 Task: In the  document Maya.docx change page color to  'Olive Green'. Add link on bottom left corner of the sheet: 'in.pinterest.com' Insert page numer on bottom of the page
Action: Mouse moved to (43, 91)
Screenshot: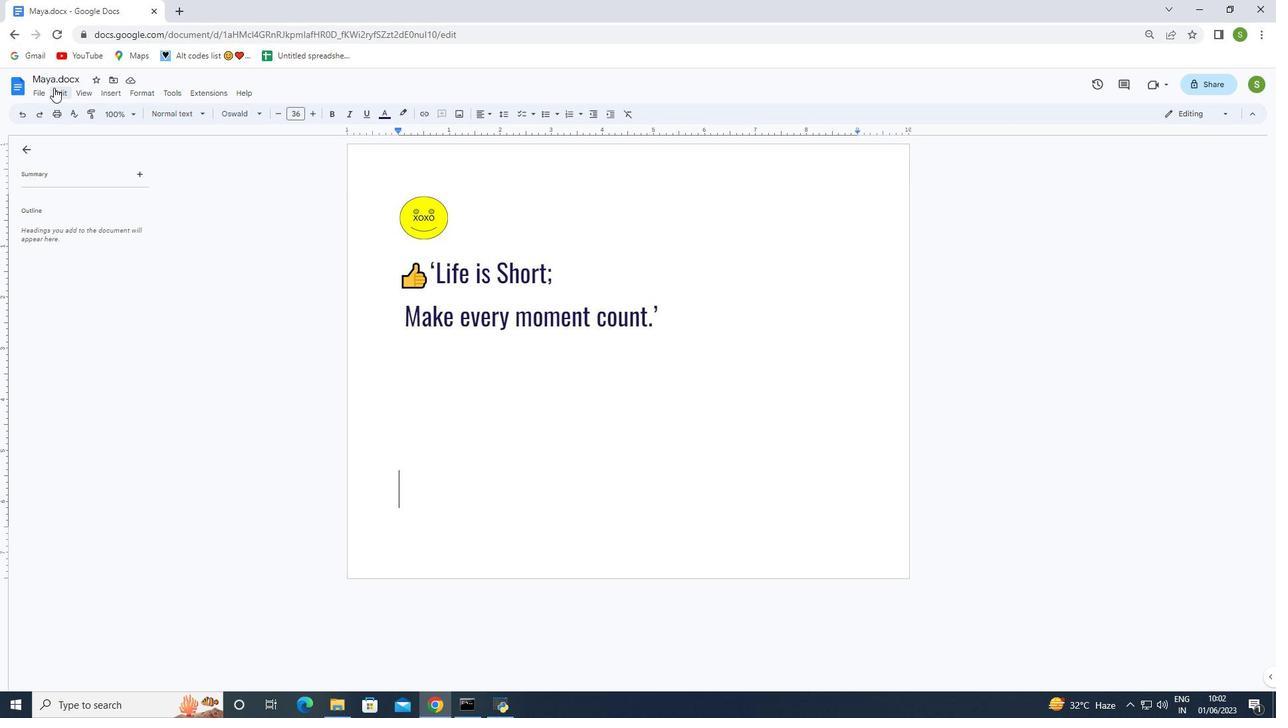 
Action: Mouse pressed left at (43, 91)
Screenshot: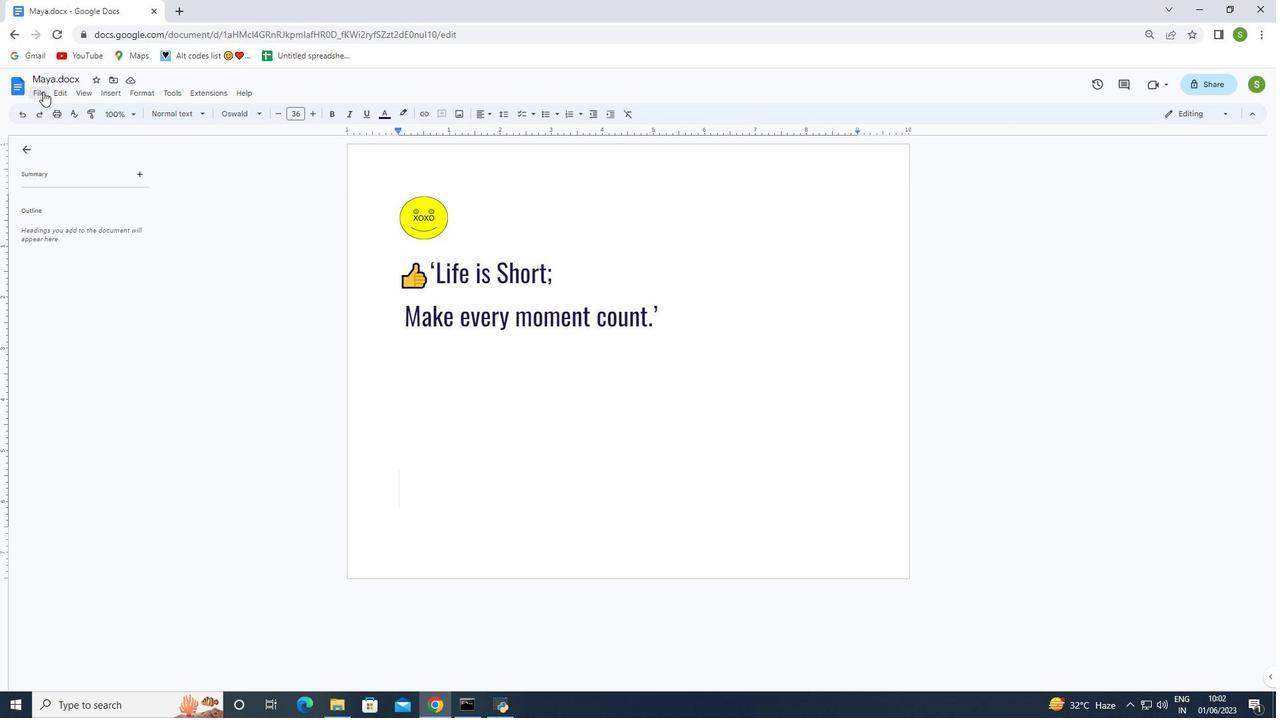 
Action: Mouse moved to (59, 231)
Screenshot: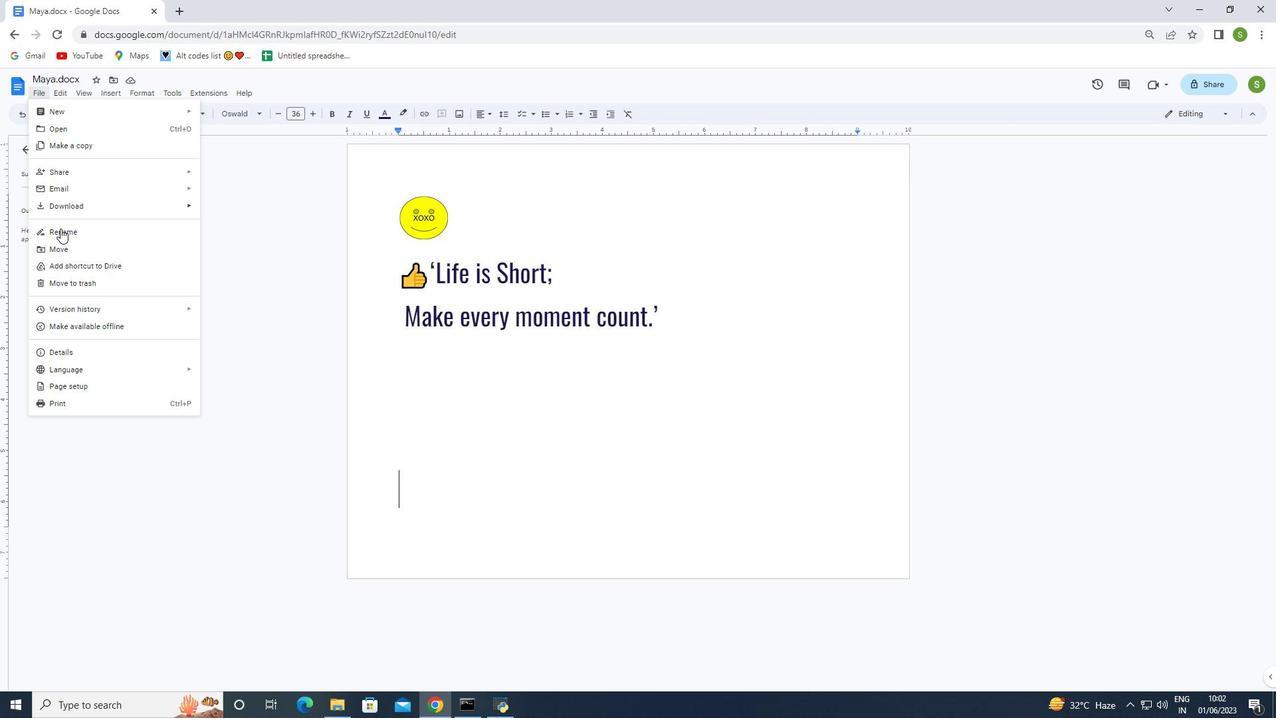 
Action: Mouse pressed left at (59, 231)
Screenshot: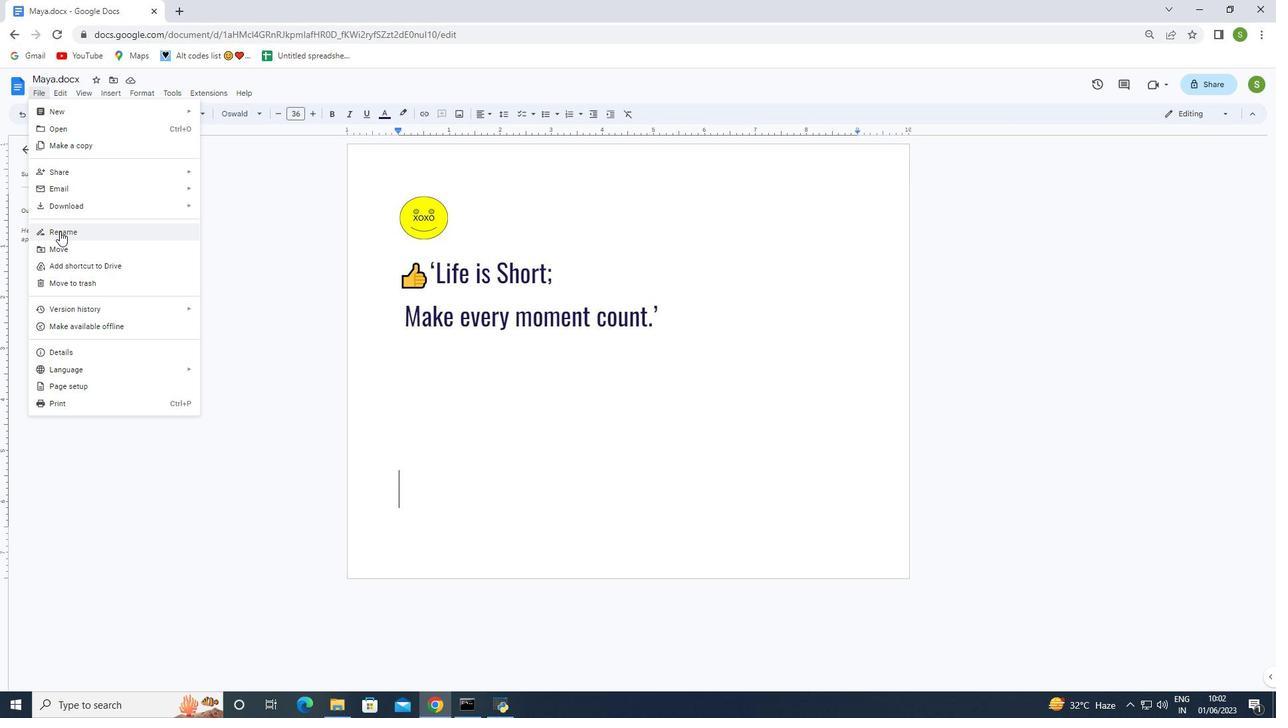 
Action: Mouse moved to (59, 230)
Screenshot: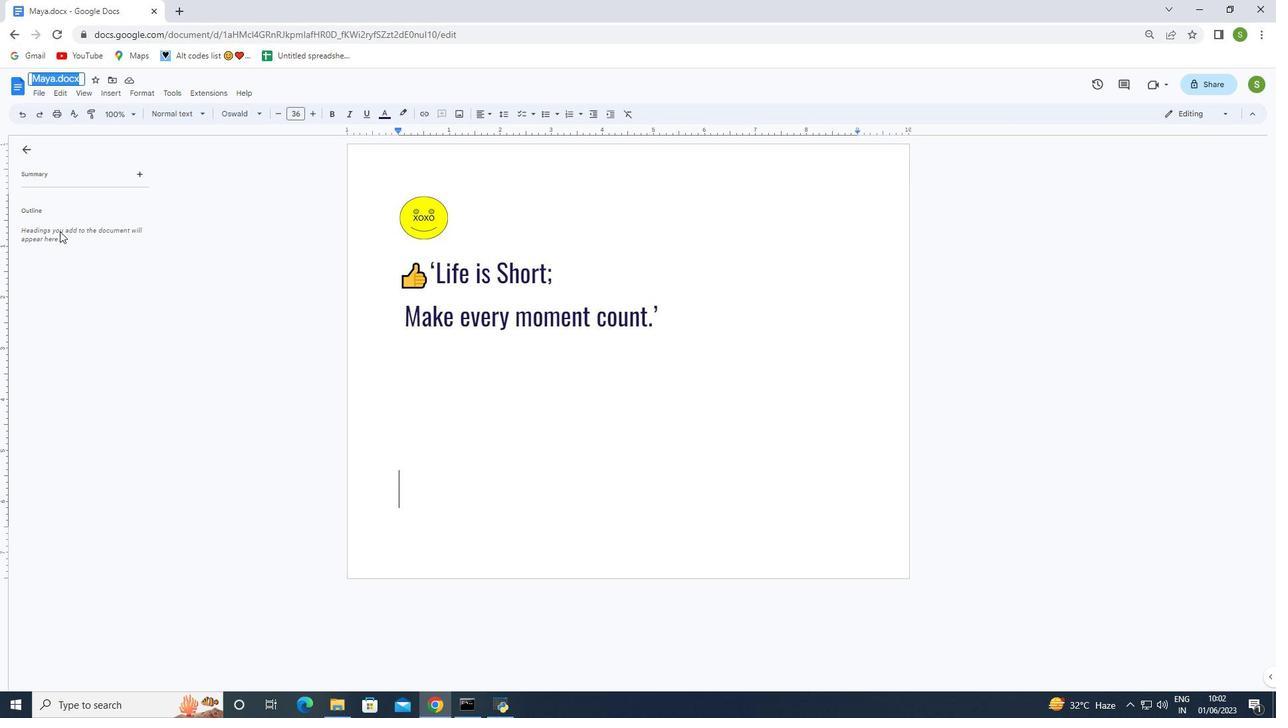 
Action: Key pressed <Key.backspace><Key.shift><Key.shift><Key.shift><Key.shift><Key.shift><Key.shift><Key.shift><Key.shift><Key.shift><Key.shift>Maya.docx<Key.enter>
Screenshot: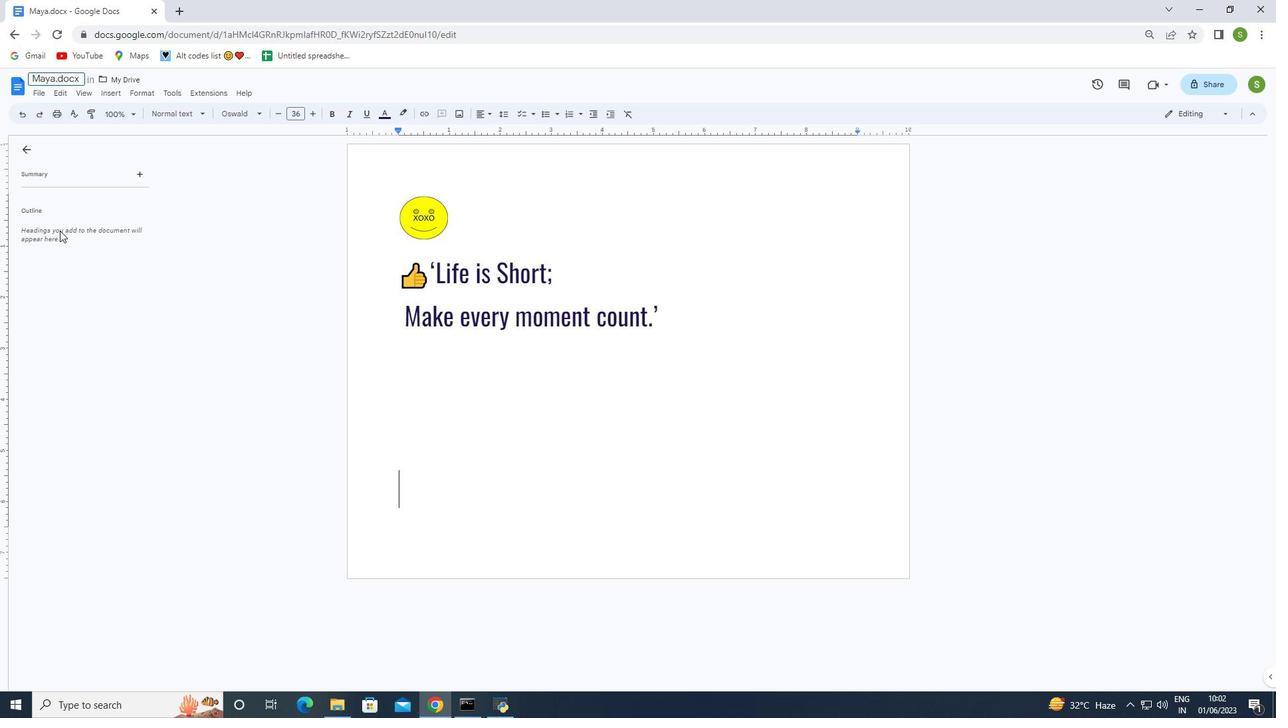 
Action: Mouse moved to (380, 191)
Screenshot: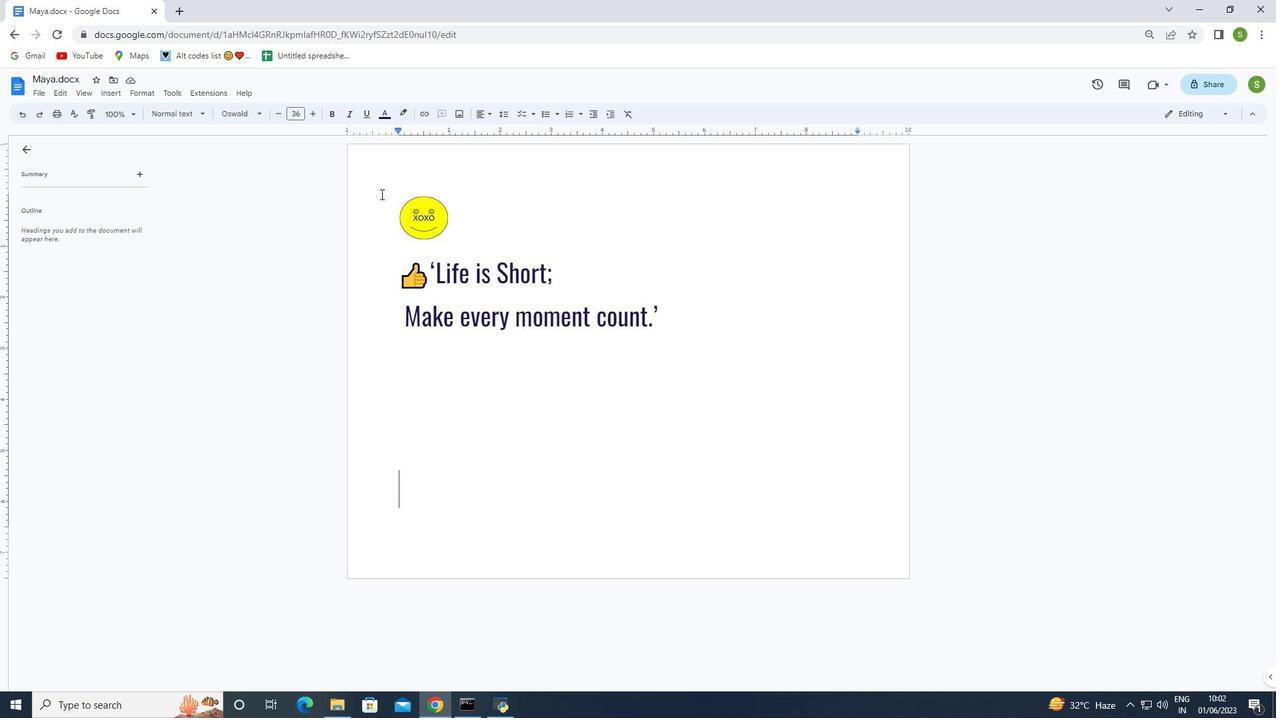 
Action: Mouse pressed left at (380, 191)
Screenshot: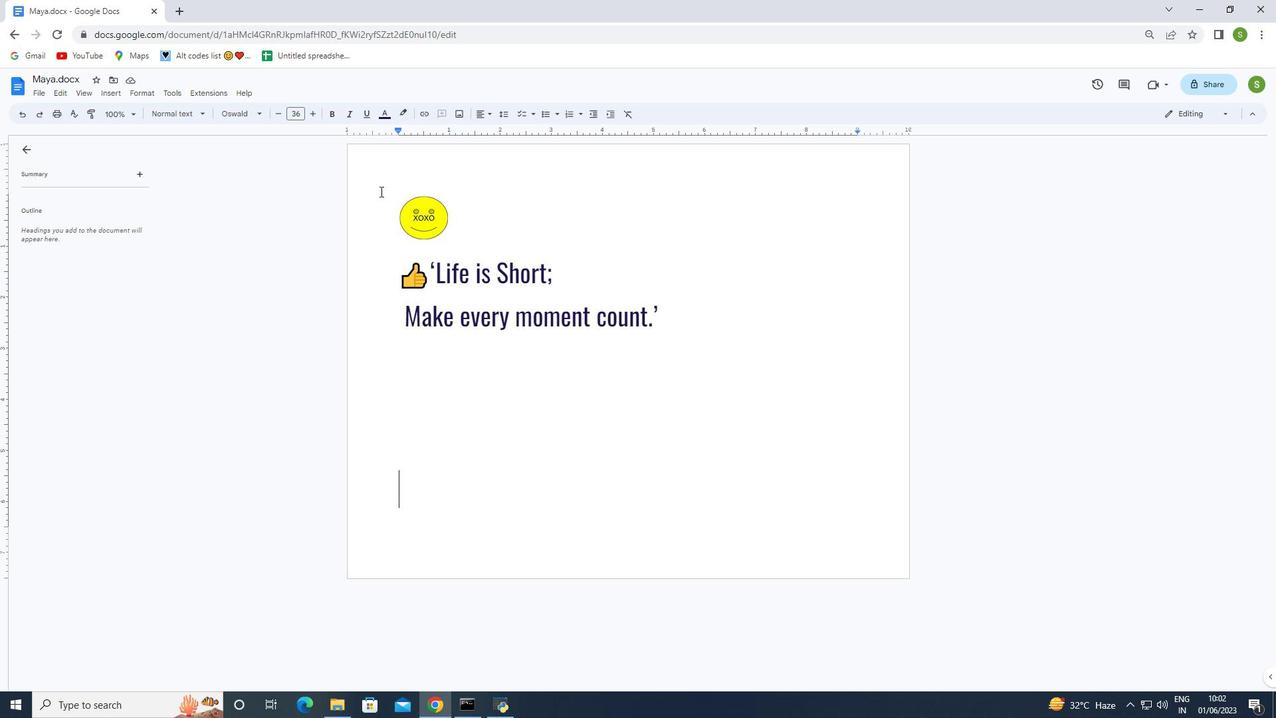 
Action: Mouse moved to (28, 95)
Screenshot: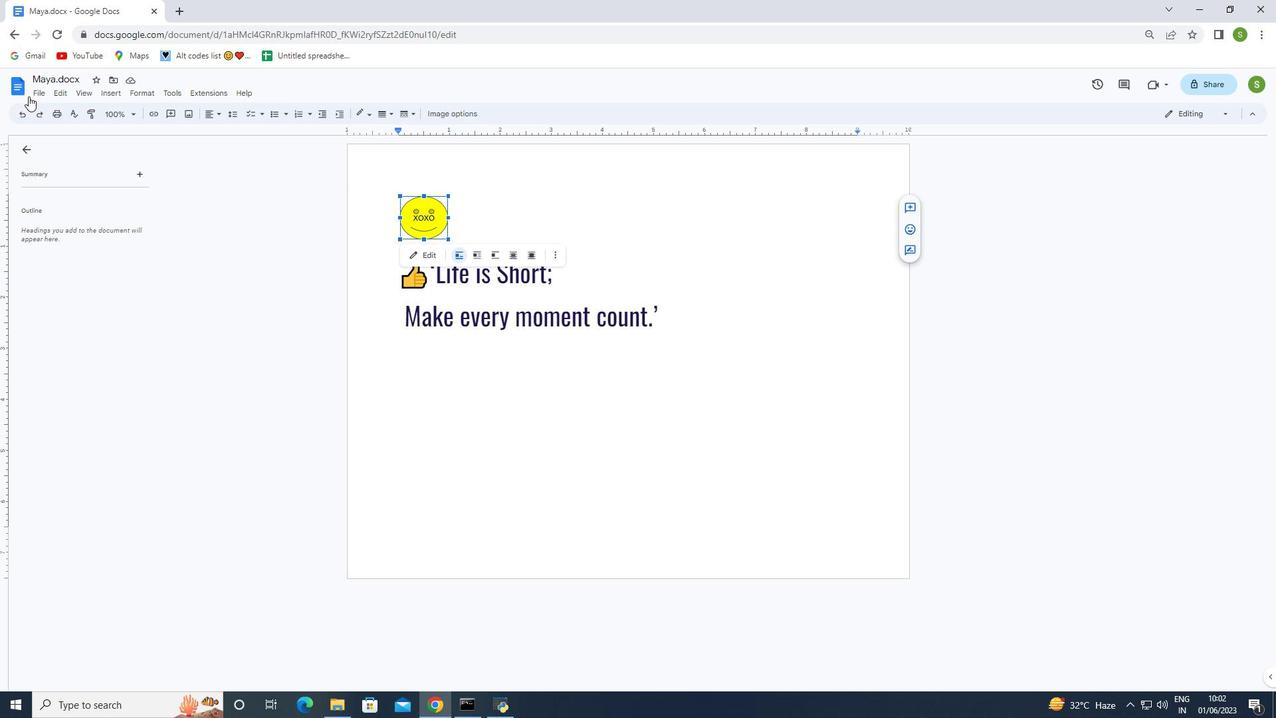 
Action: Mouse pressed left at (28, 95)
Screenshot: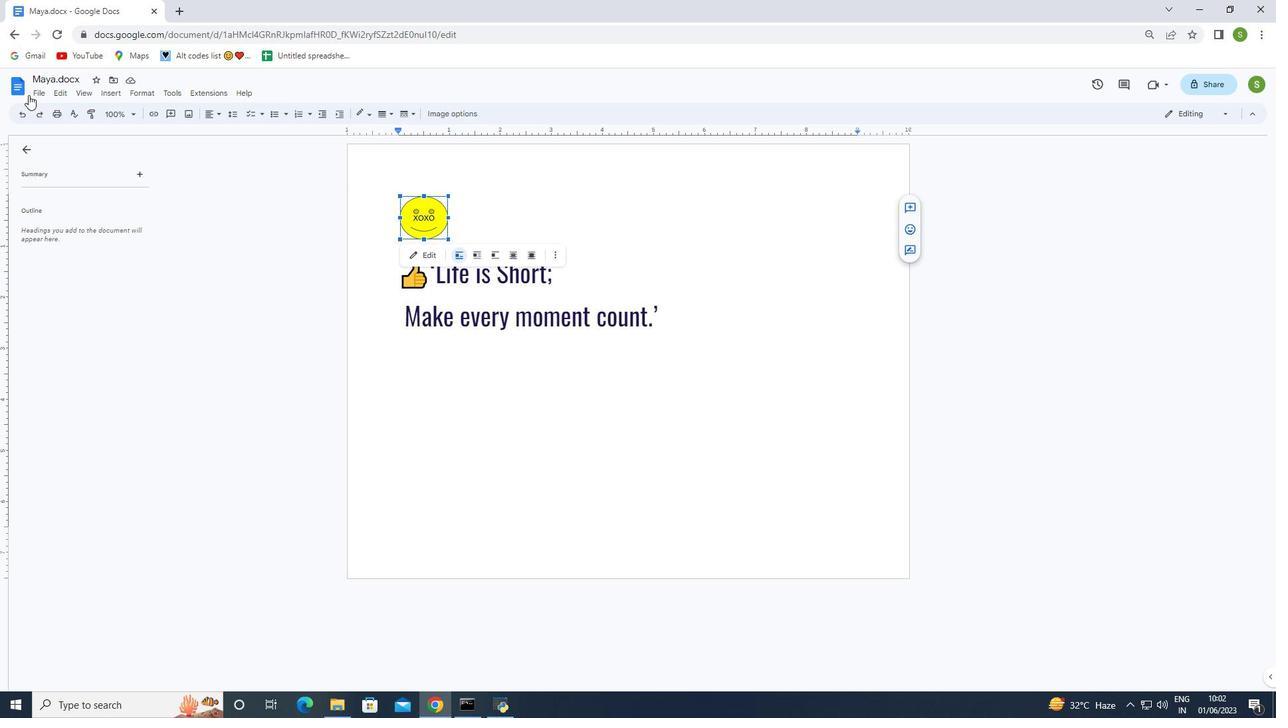 
Action: Mouse moved to (33, 94)
Screenshot: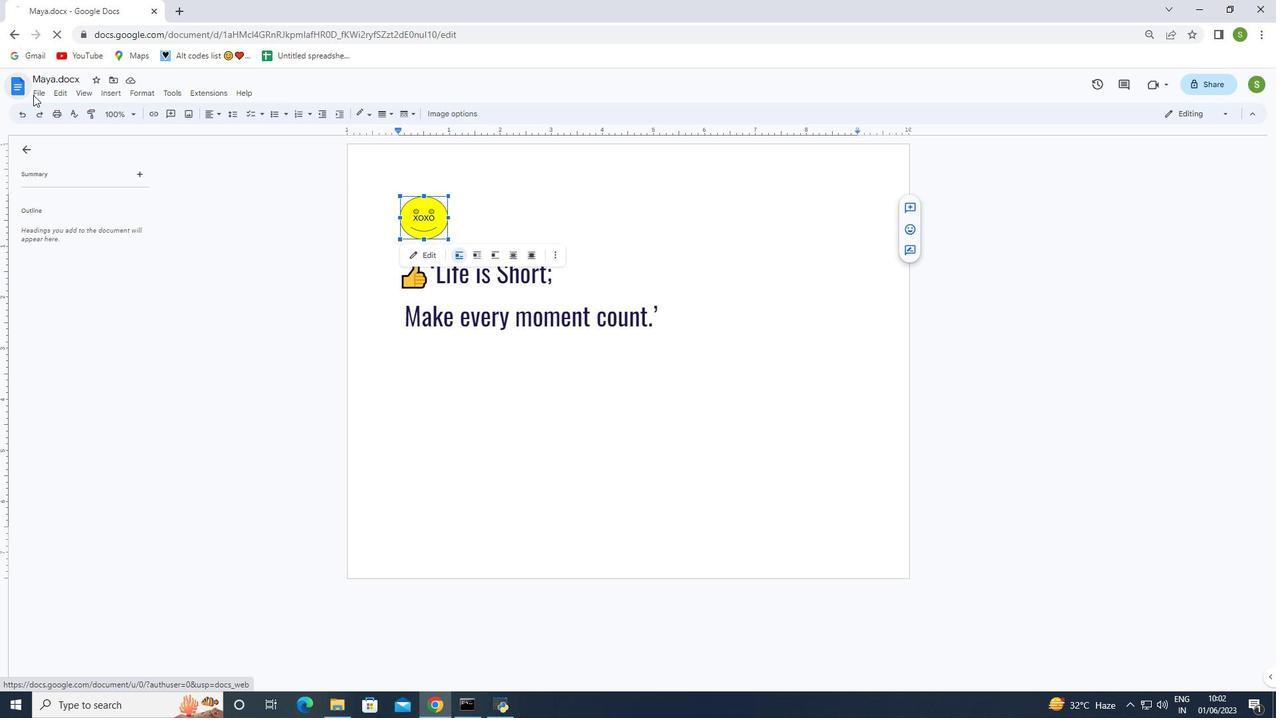 
Action: Mouse pressed left at (33, 94)
Screenshot: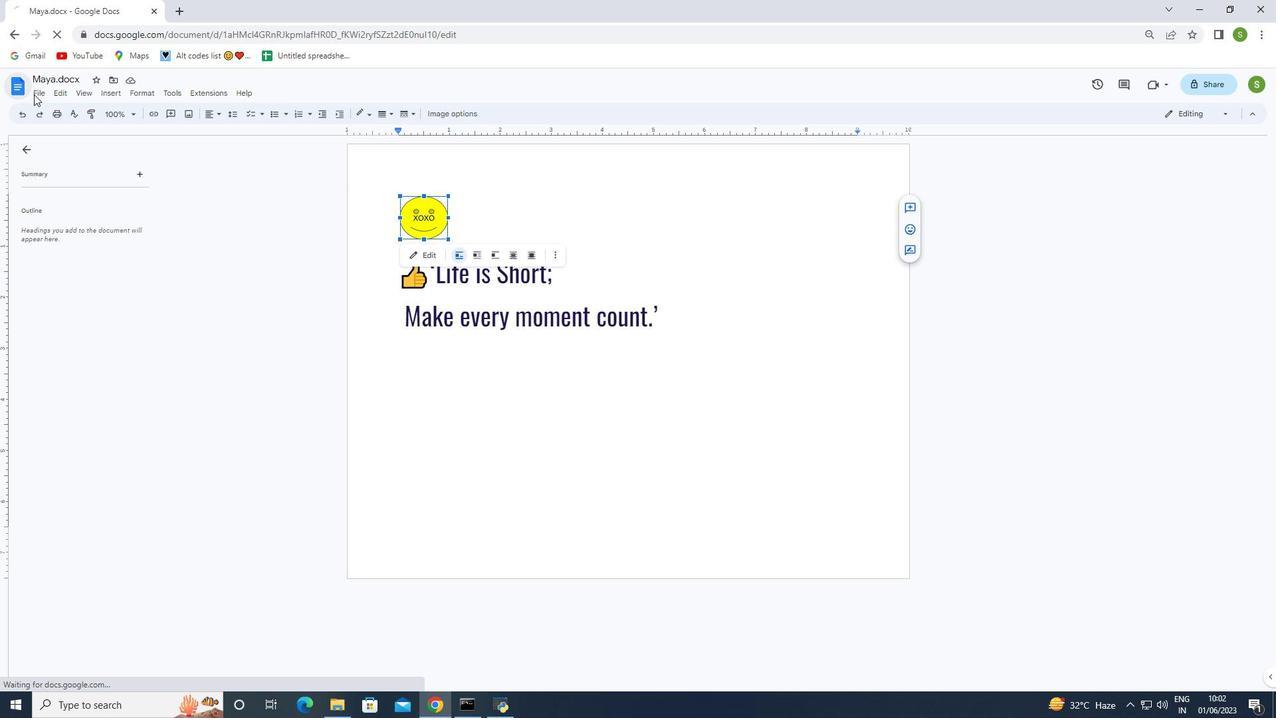 
Action: Mouse moved to (35, 94)
Screenshot: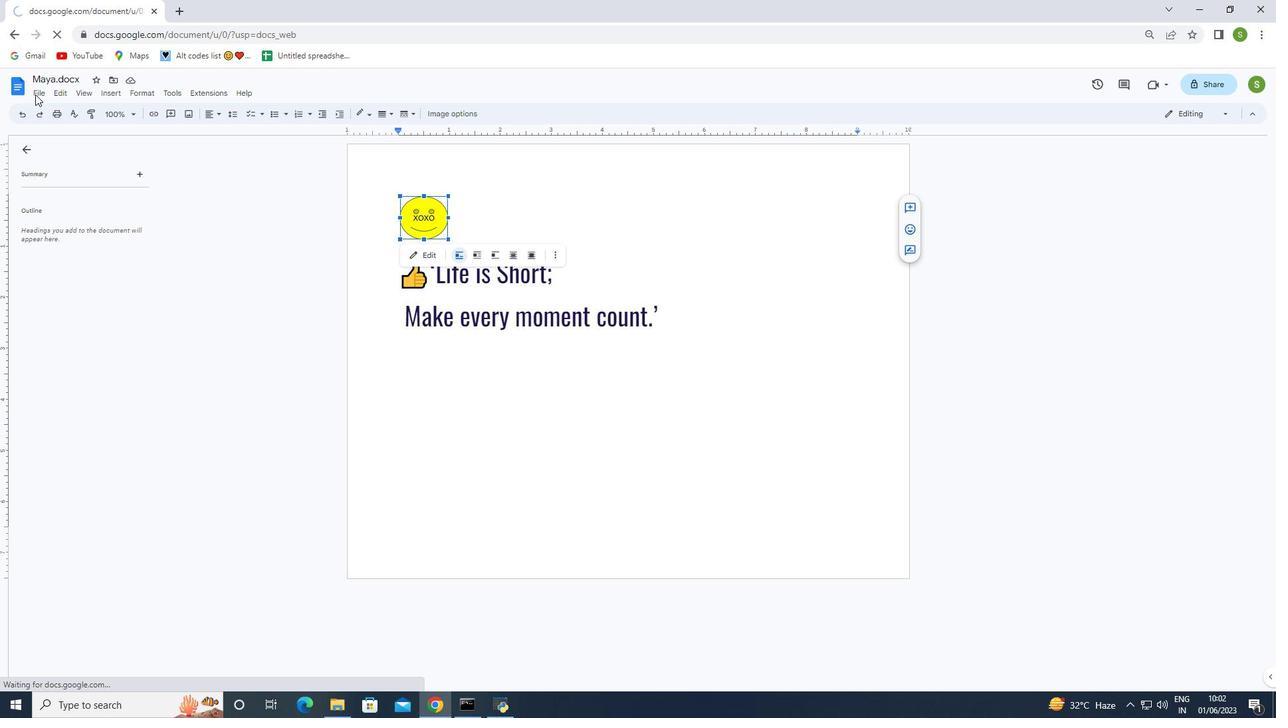 
Action: Mouse pressed left at (35, 94)
Screenshot: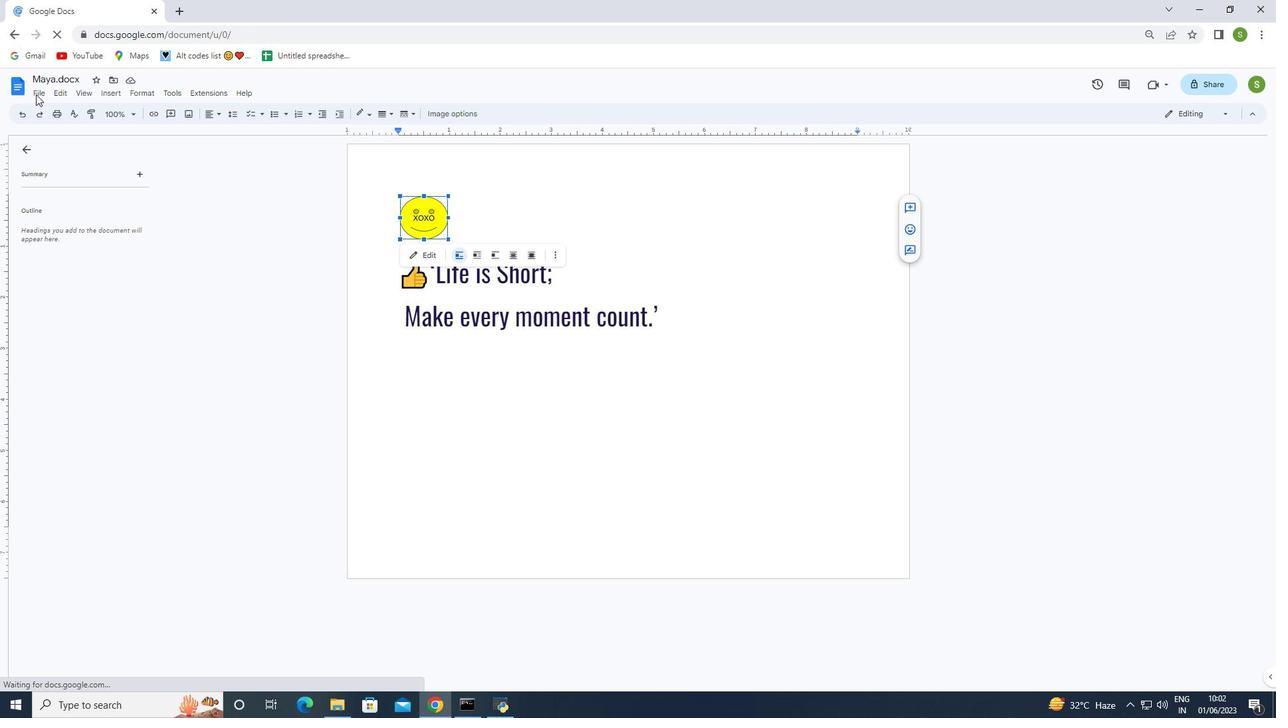 
Action: Mouse moved to (21, 37)
Screenshot: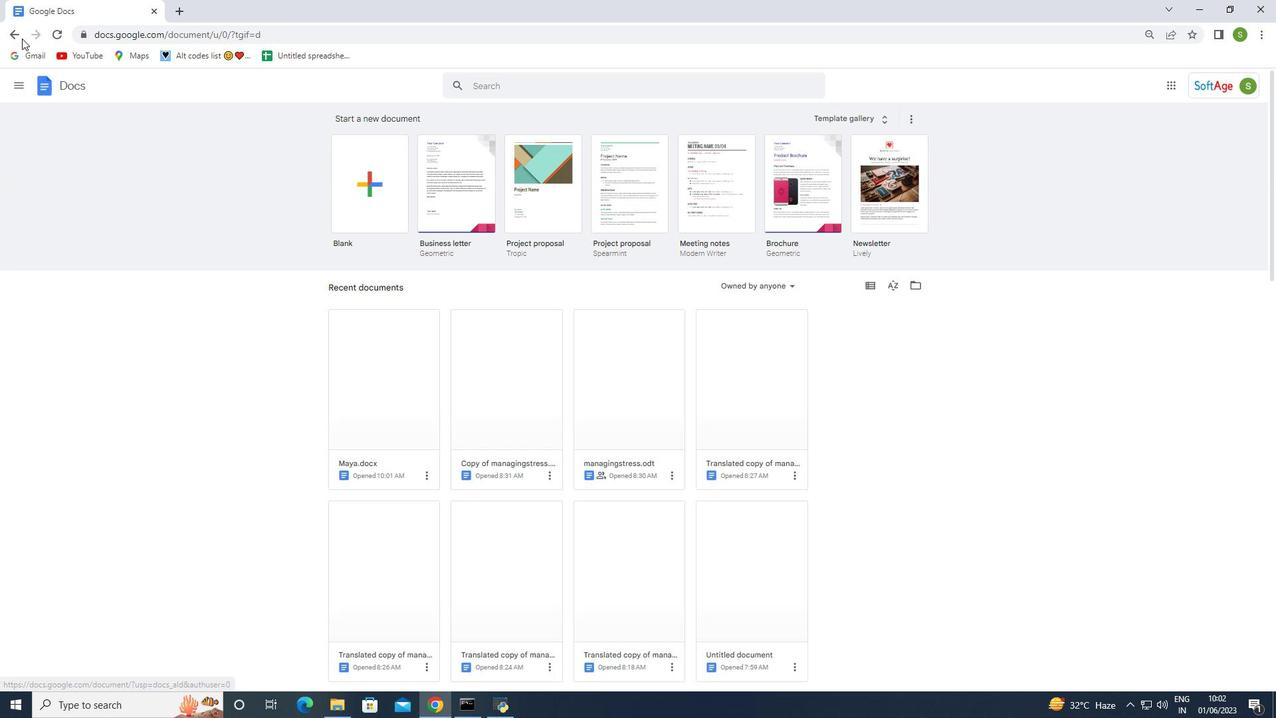 
Action: Mouse pressed left at (21, 37)
Screenshot: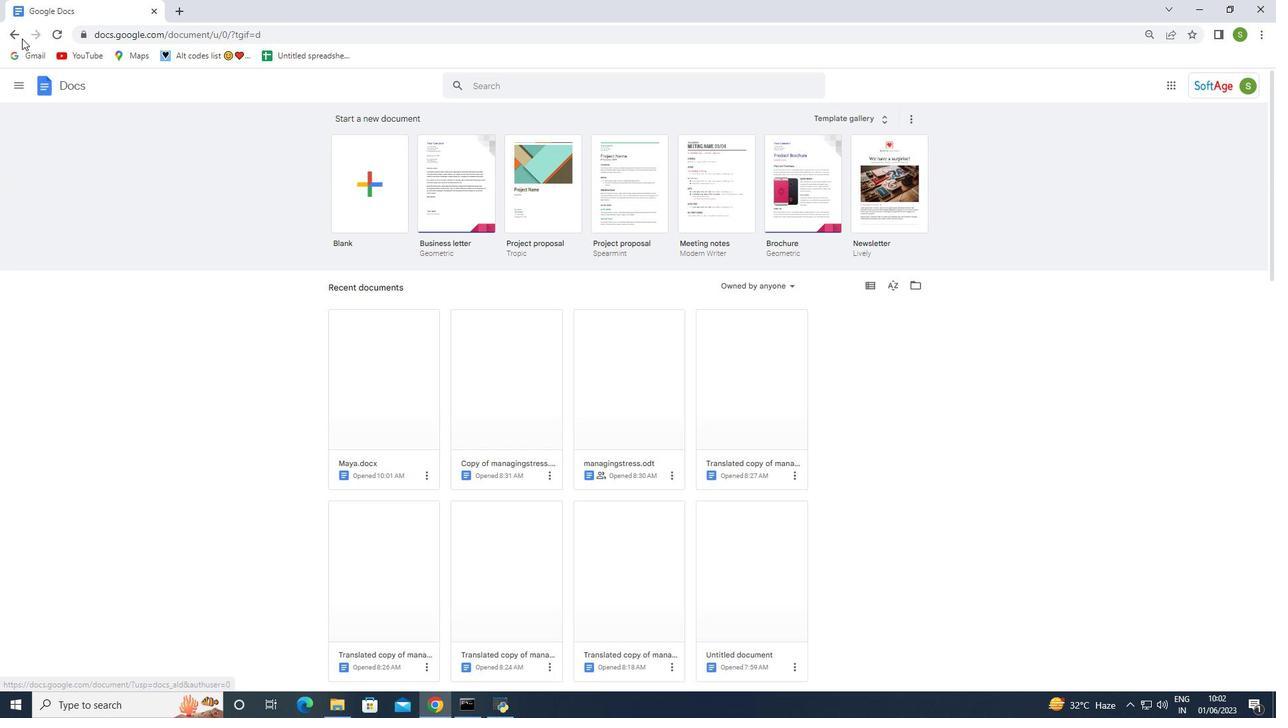 
Action: Mouse moved to (39, 95)
Screenshot: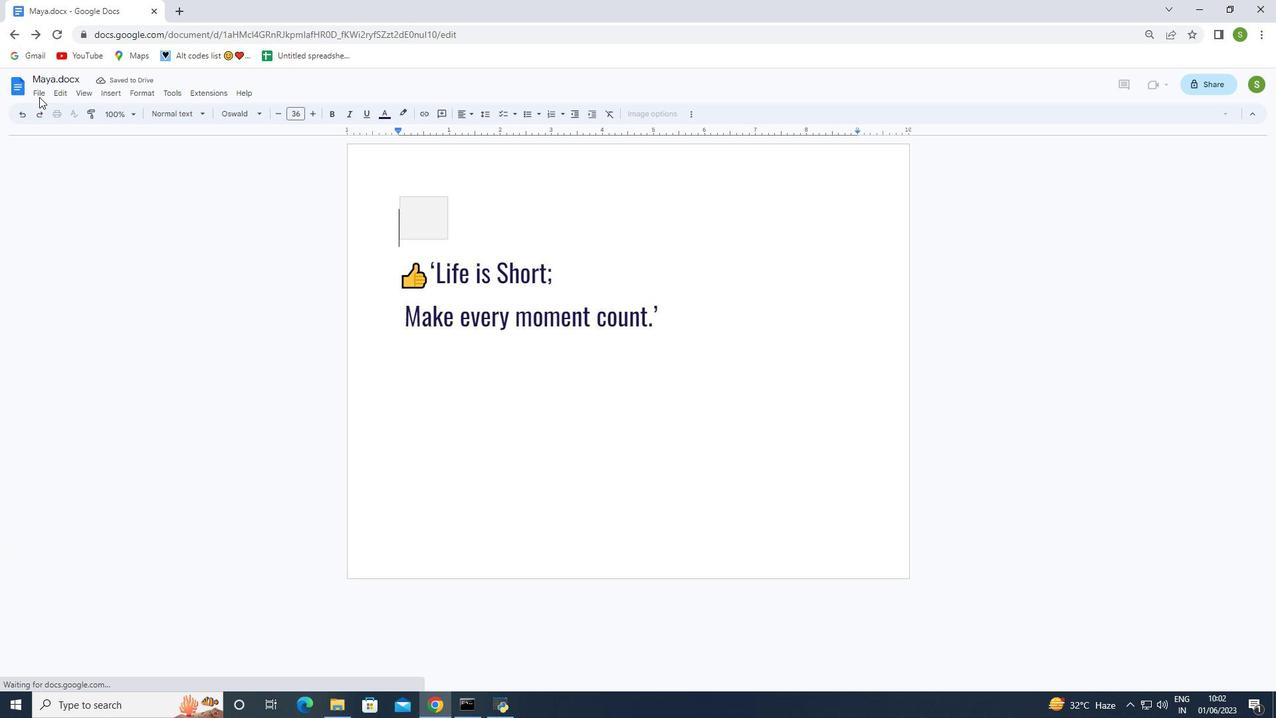 
Action: Mouse pressed left at (39, 95)
Screenshot: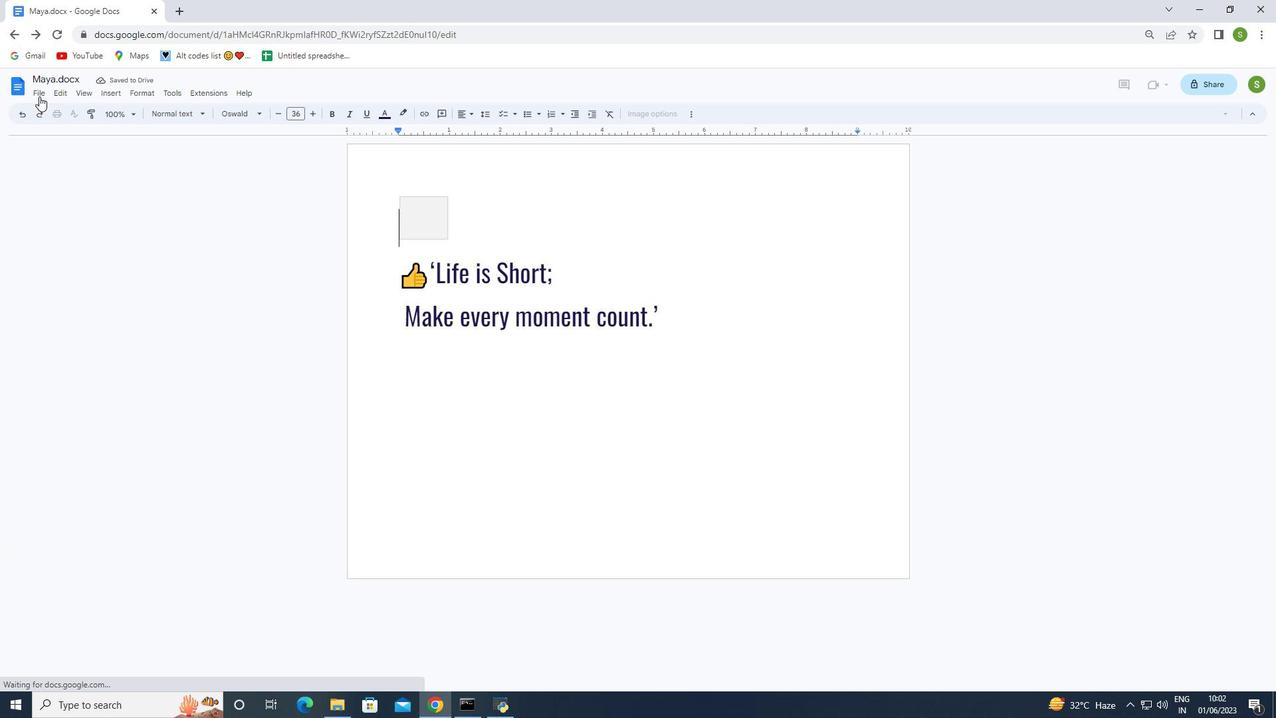 
Action: Mouse moved to (72, 384)
Screenshot: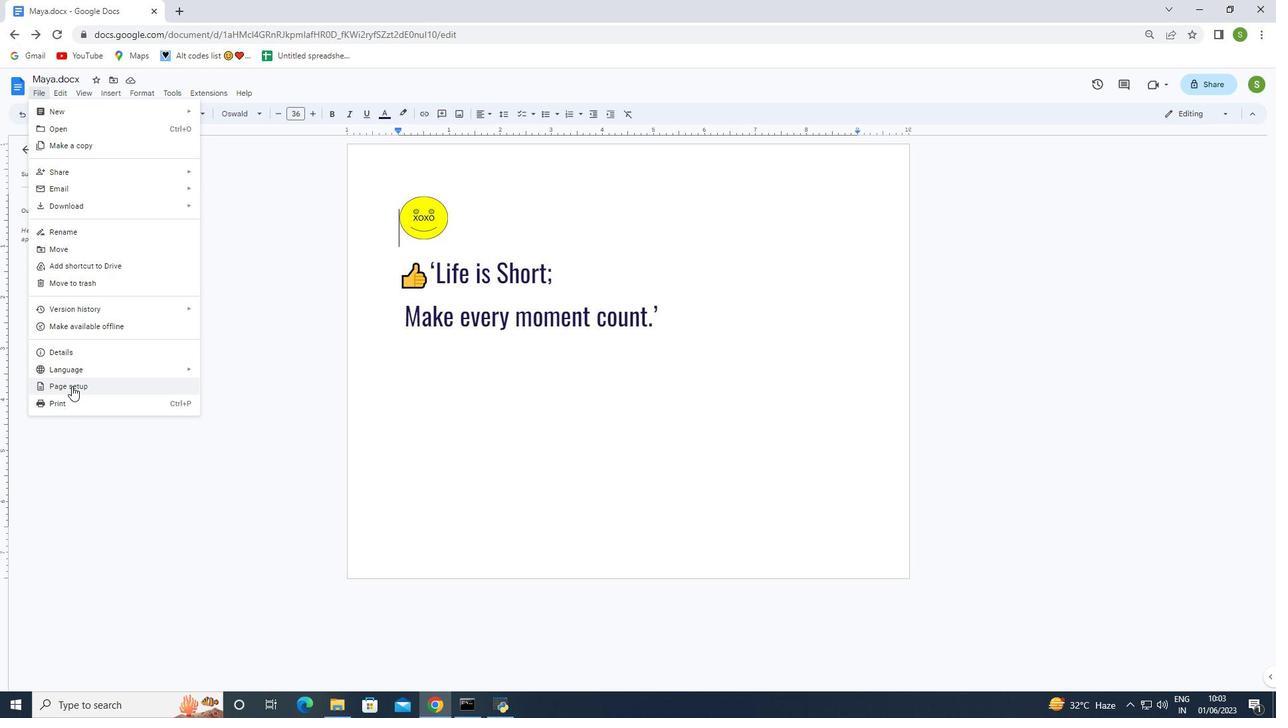 
Action: Mouse pressed left at (72, 384)
Screenshot: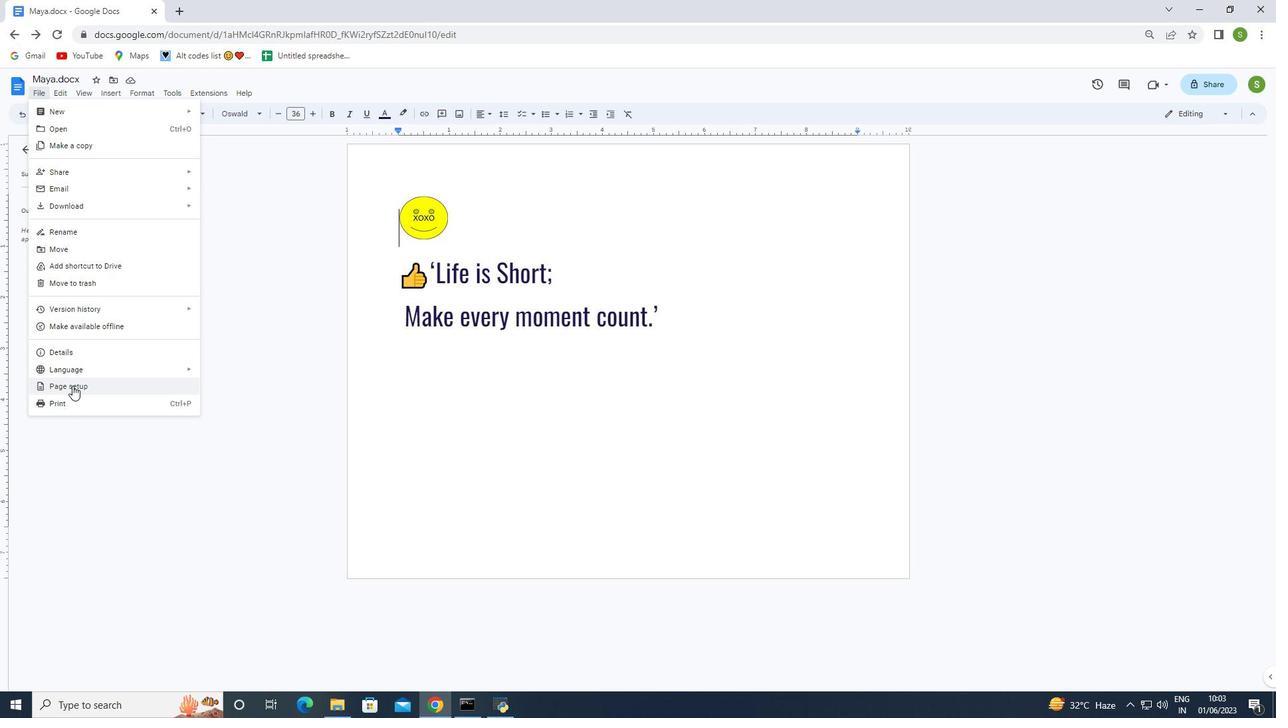 
Action: Mouse moved to (551, 447)
Screenshot: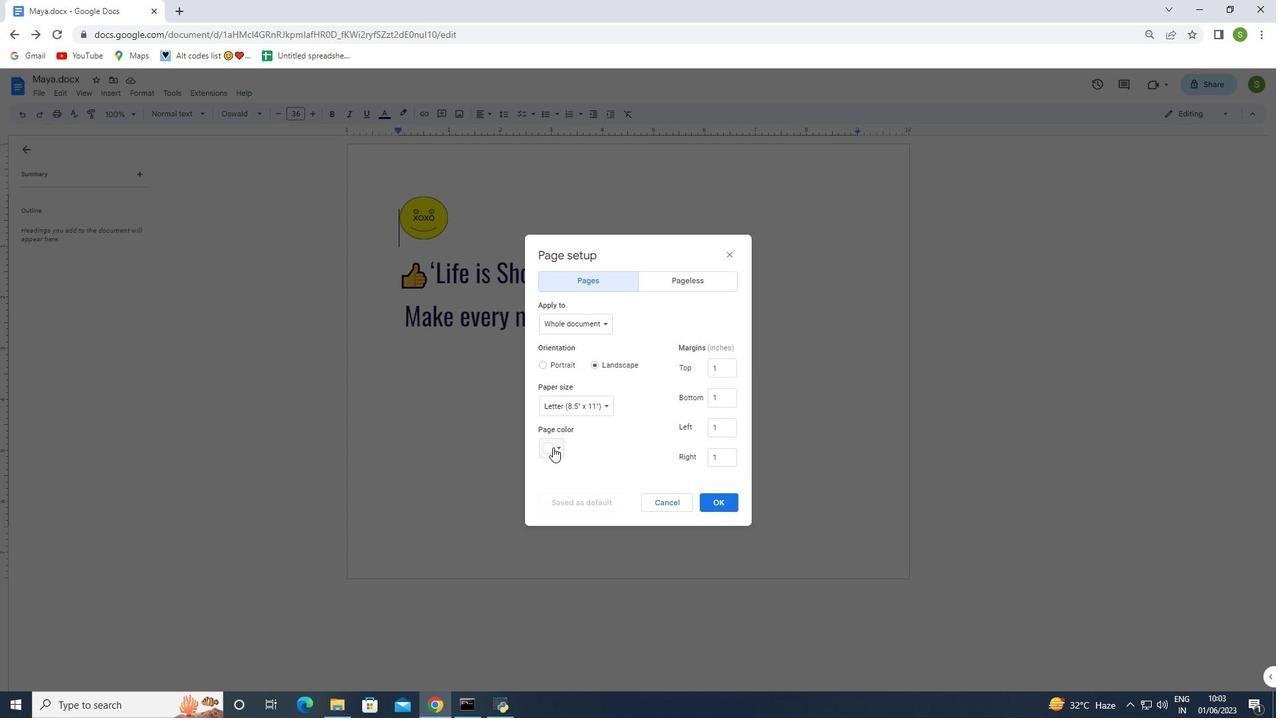 
Action: Mouse pressed left at (551, 447)
Screenshot: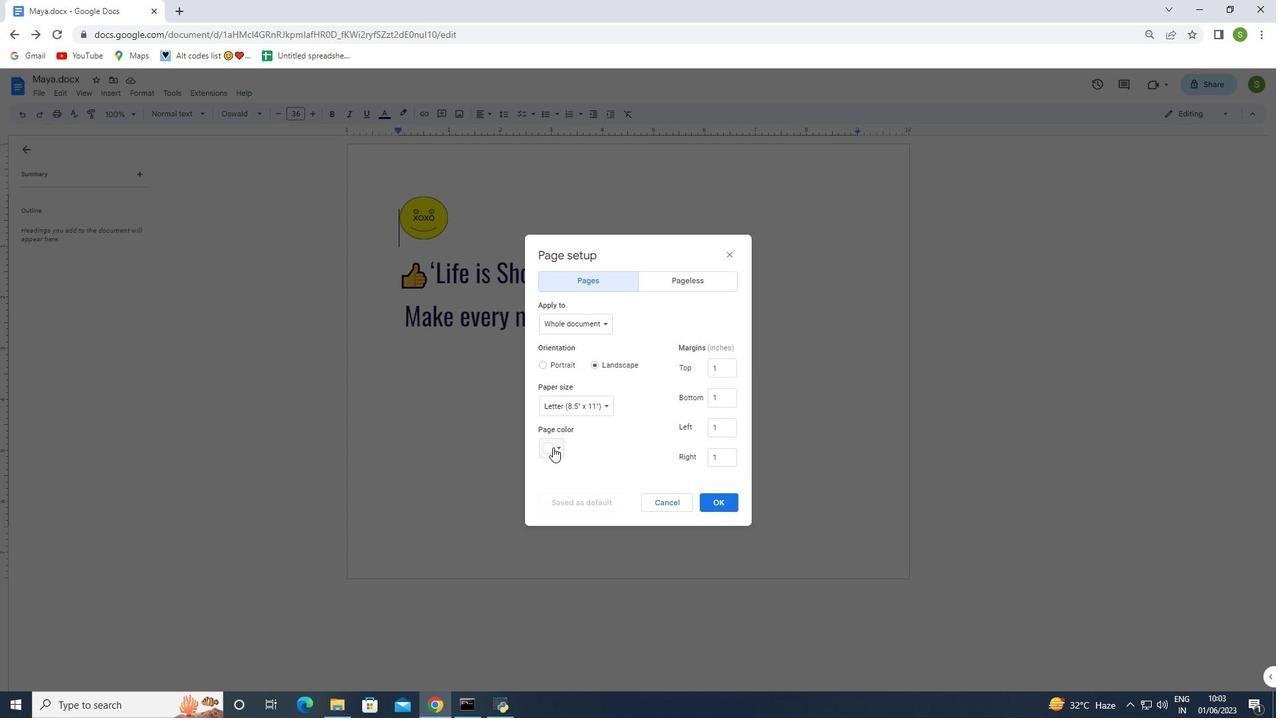 
Action: Mouse moved to (547, 573)
Screenshot: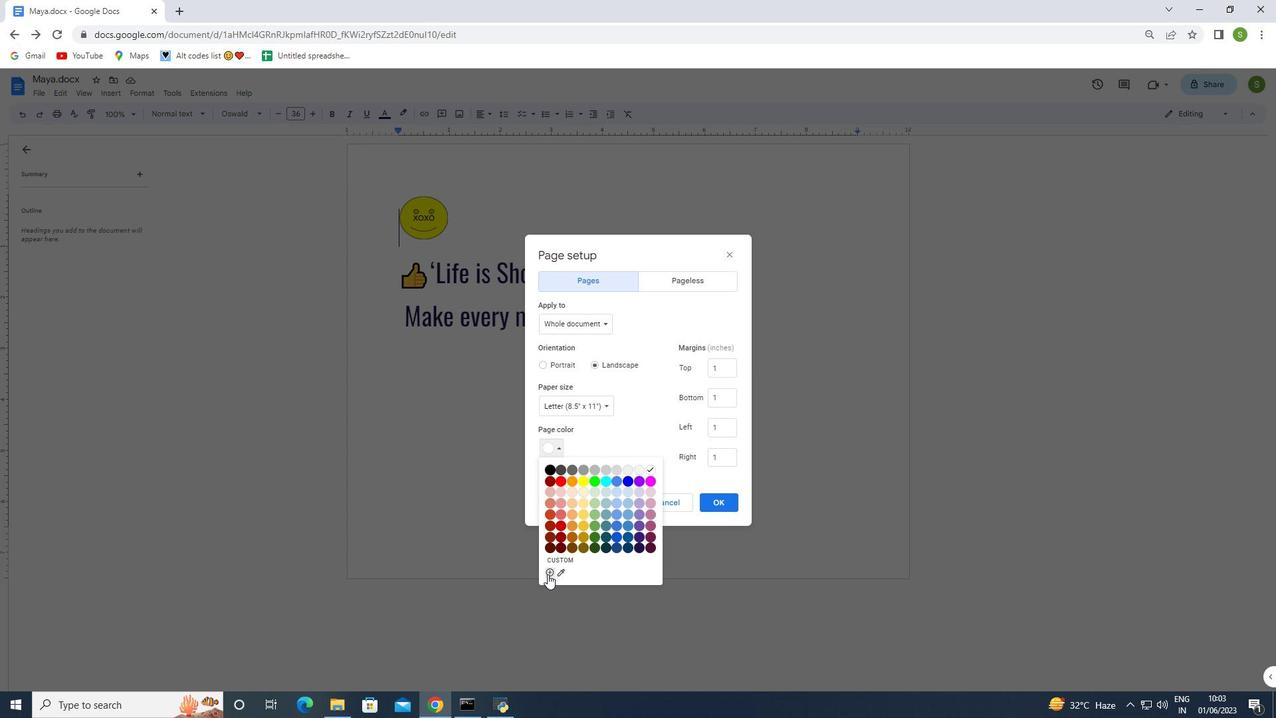 
Action: Mouse pressed left at (547, 573)
Screenshot: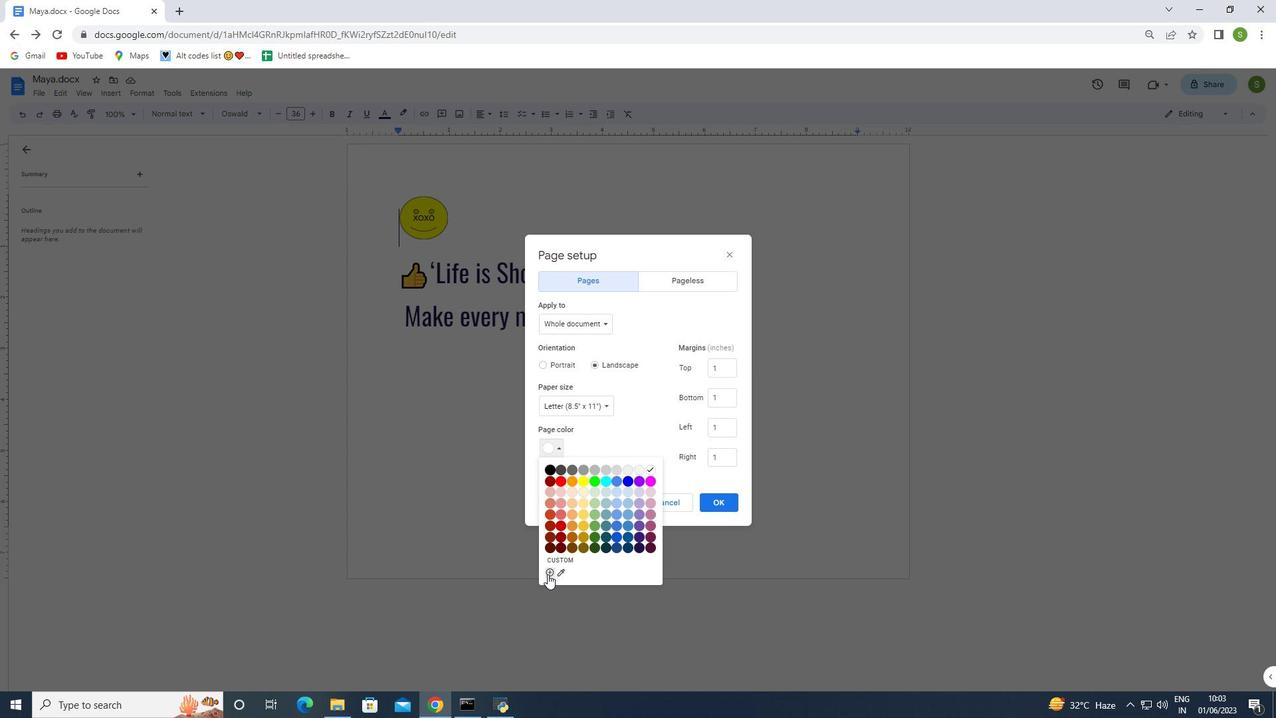 
Action: Mouse moved to (176, 7)
Screenshot: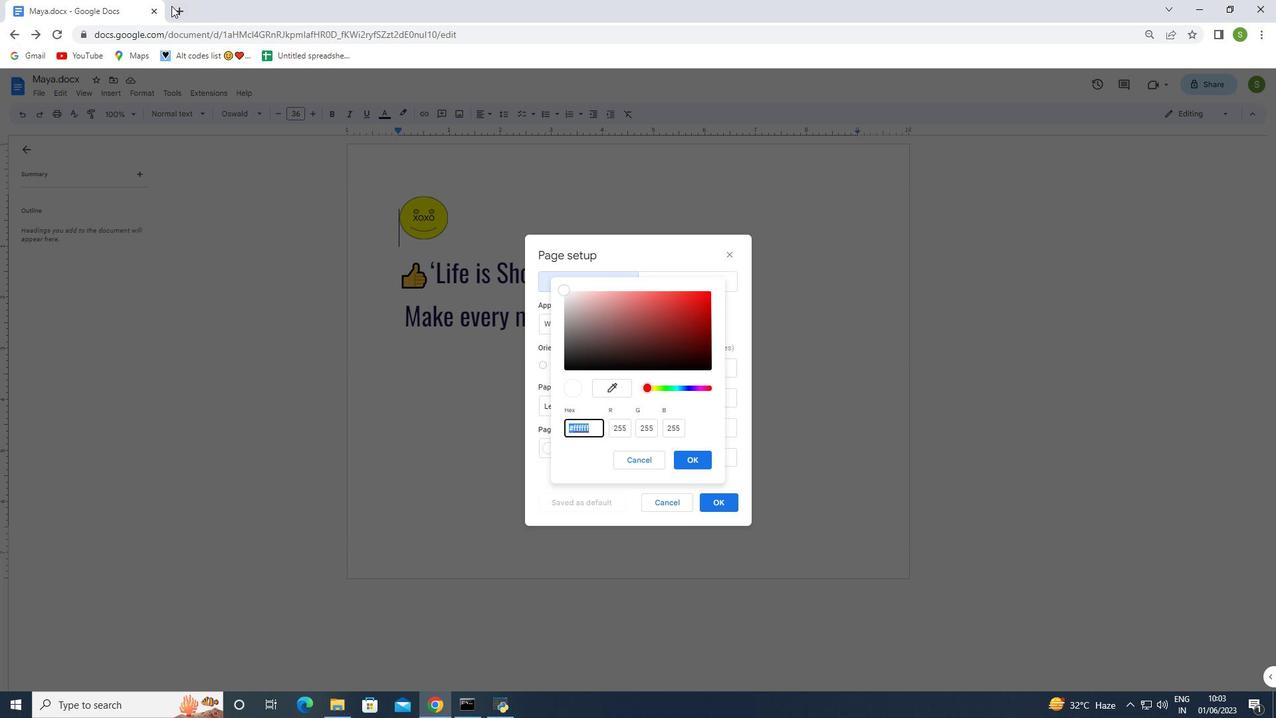 
Action: Mouse pressed left at (176, 7)
Screenshot: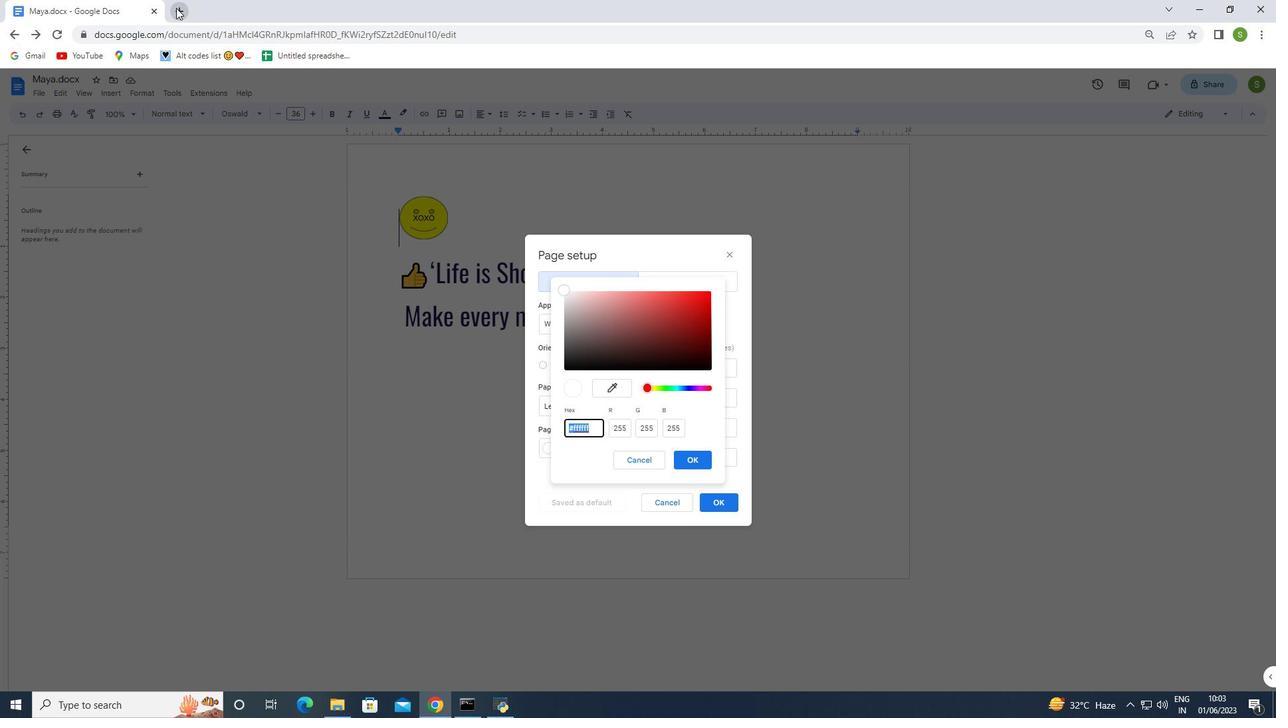 
Action: Mouse moved to (202, 30)
Screenshot: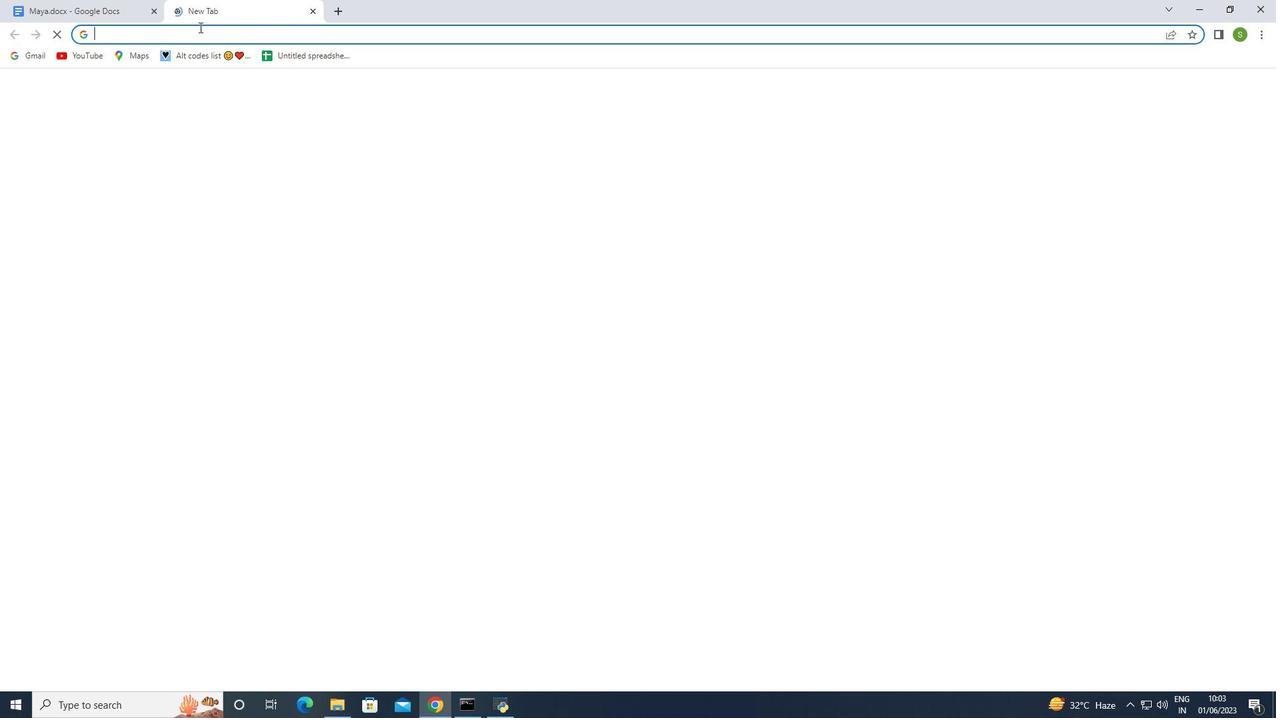 
Action: Key pressed olivve<Key.backspace><Key.backspace>e<Key.space>gree<Key.enter>
Screenshot: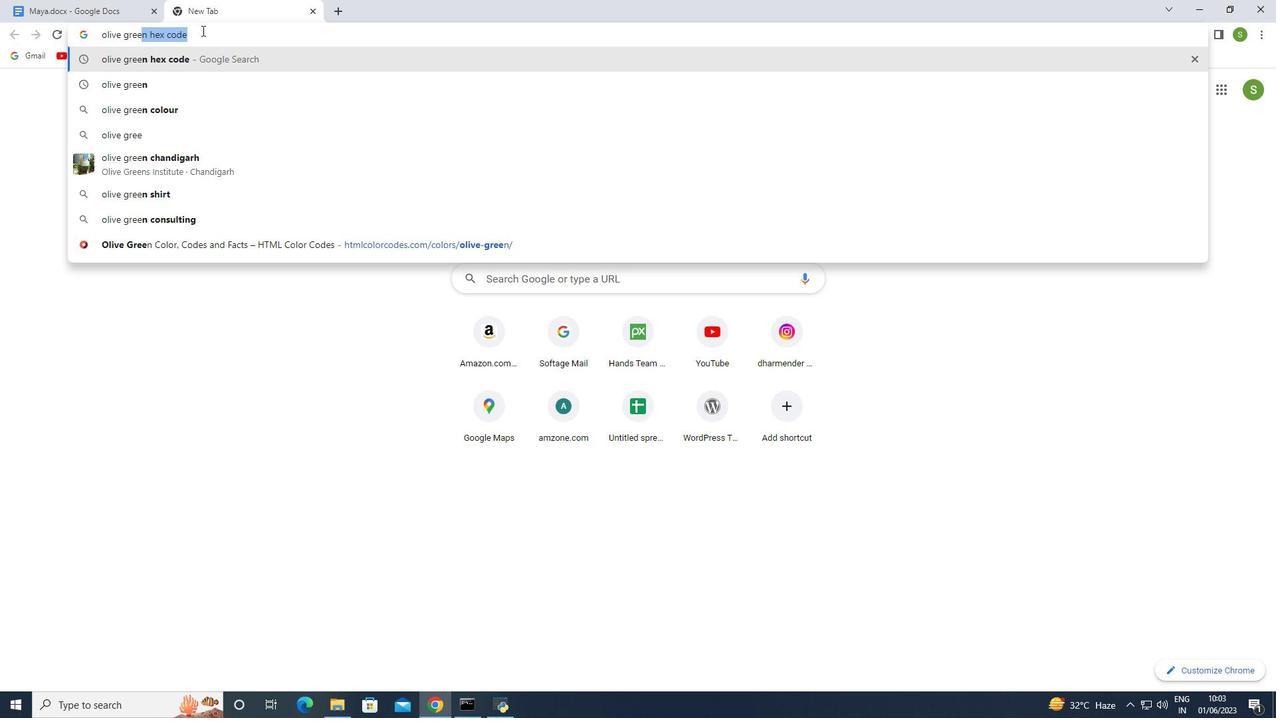 
Action: Mouse moved to (443, 274)
Screenshot: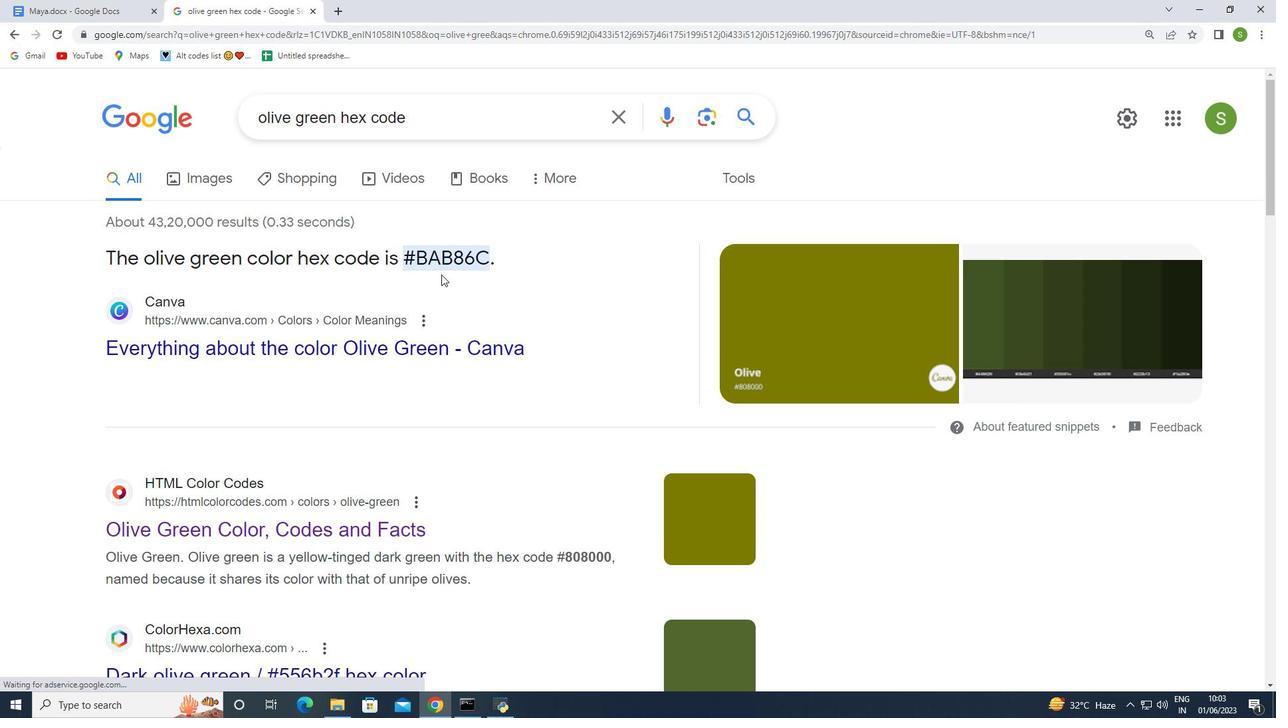 
Action: Mouse pressed left at (443, 274)
Screenshot: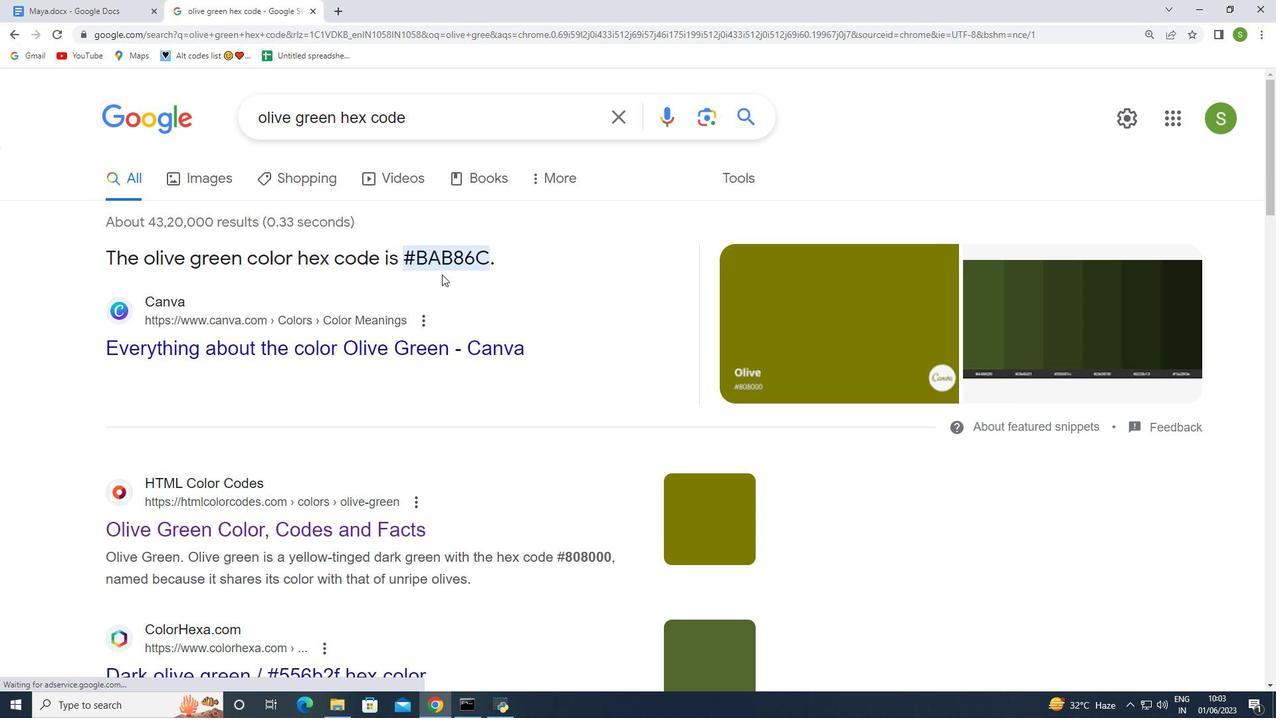 
Action: Mouse moved to (408, 253)
Screenshot: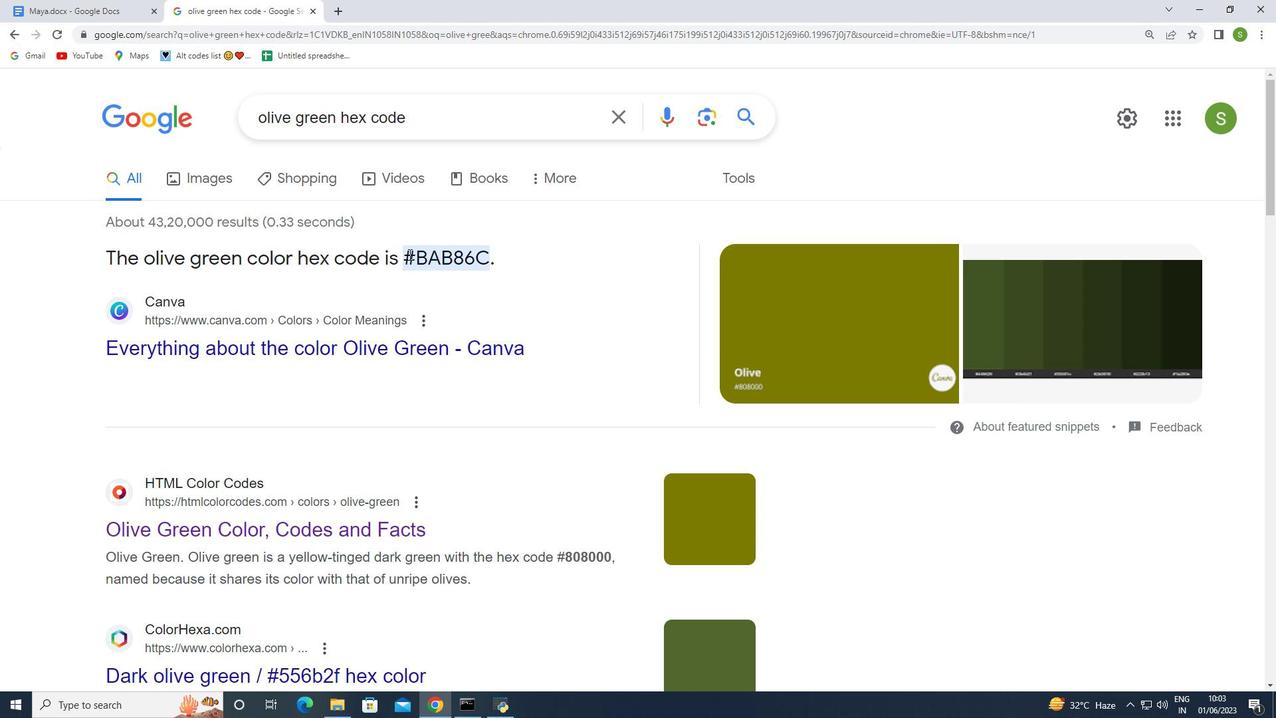 
Action: Mouse pressed left at (408, 253)
Screenshot: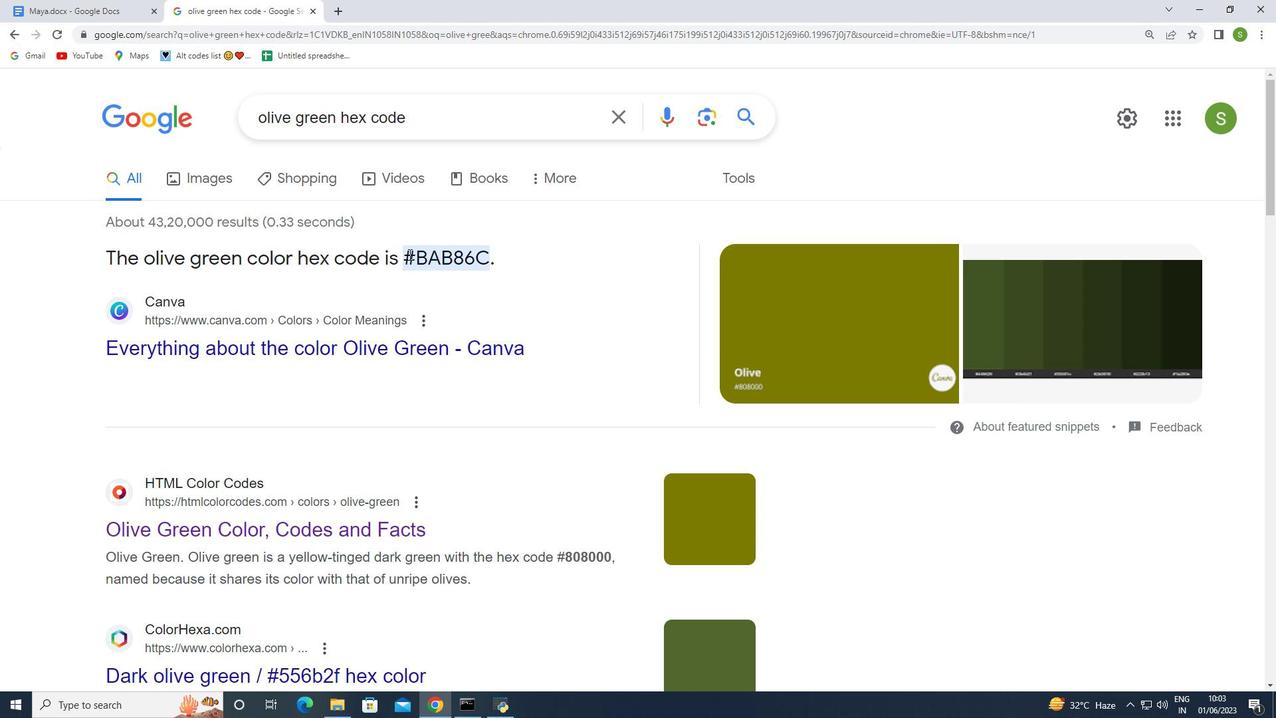 
Action: Mouse moved to (534, 287)
Screenshot: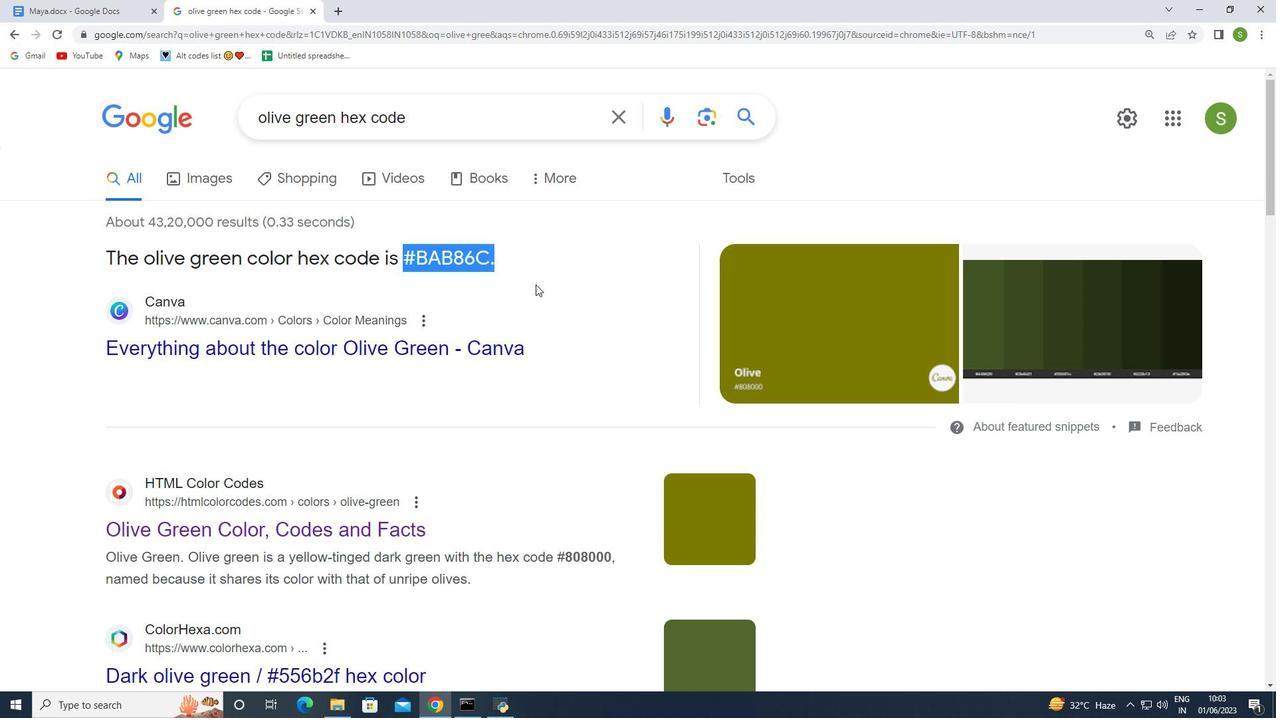 
Action: Key pressed ctrl+C
Screenshot: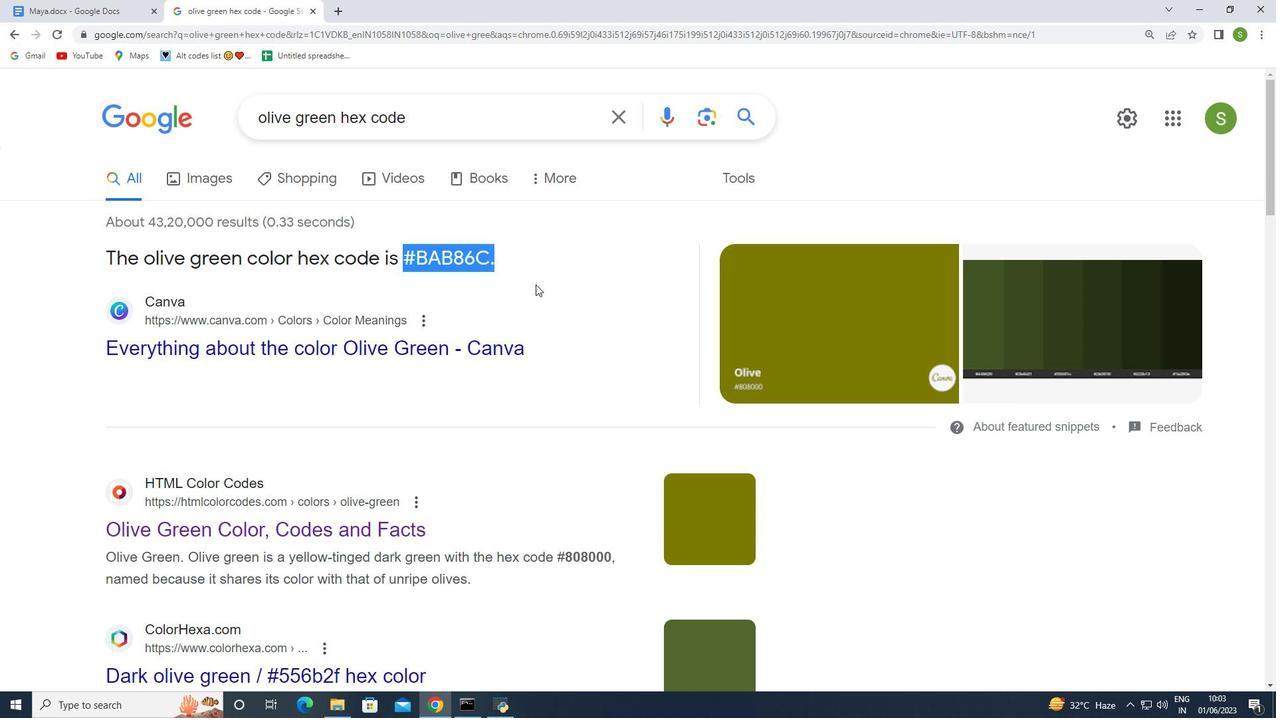
Action: Mouse moved to (109, 0)
Screenshot: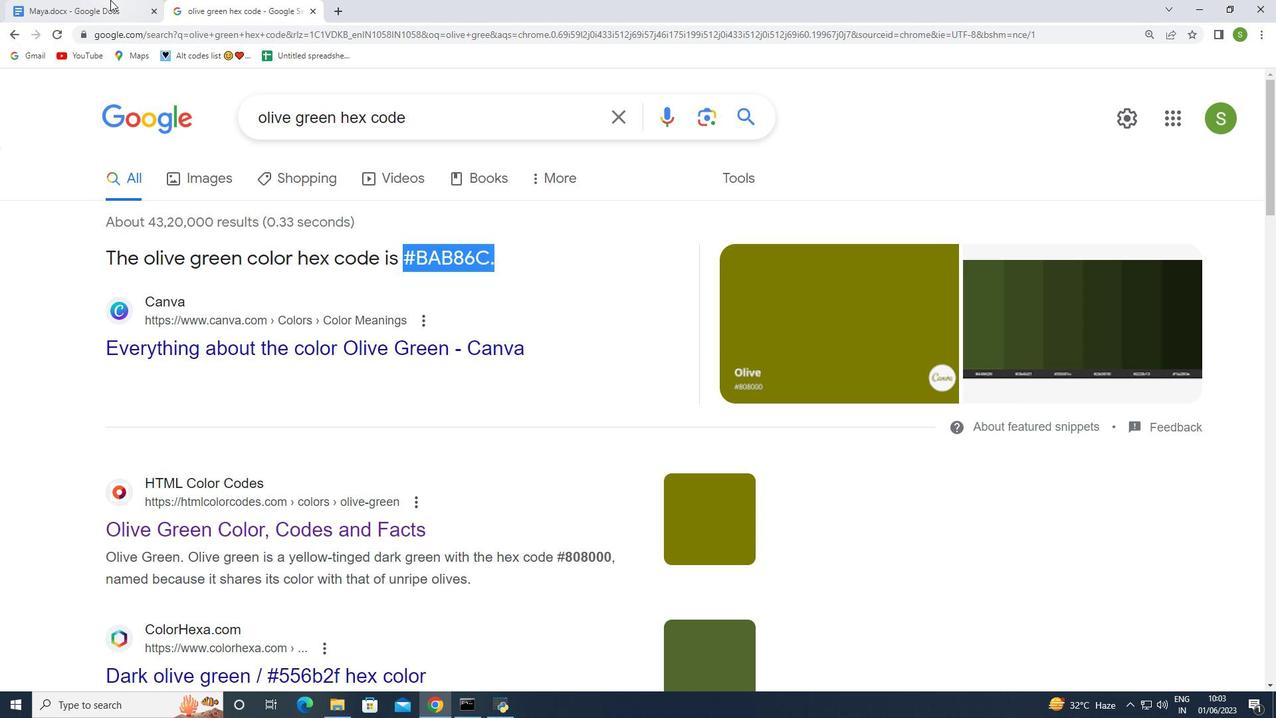 
Action: Mouse pressed left at (109, 0)
Screenshot: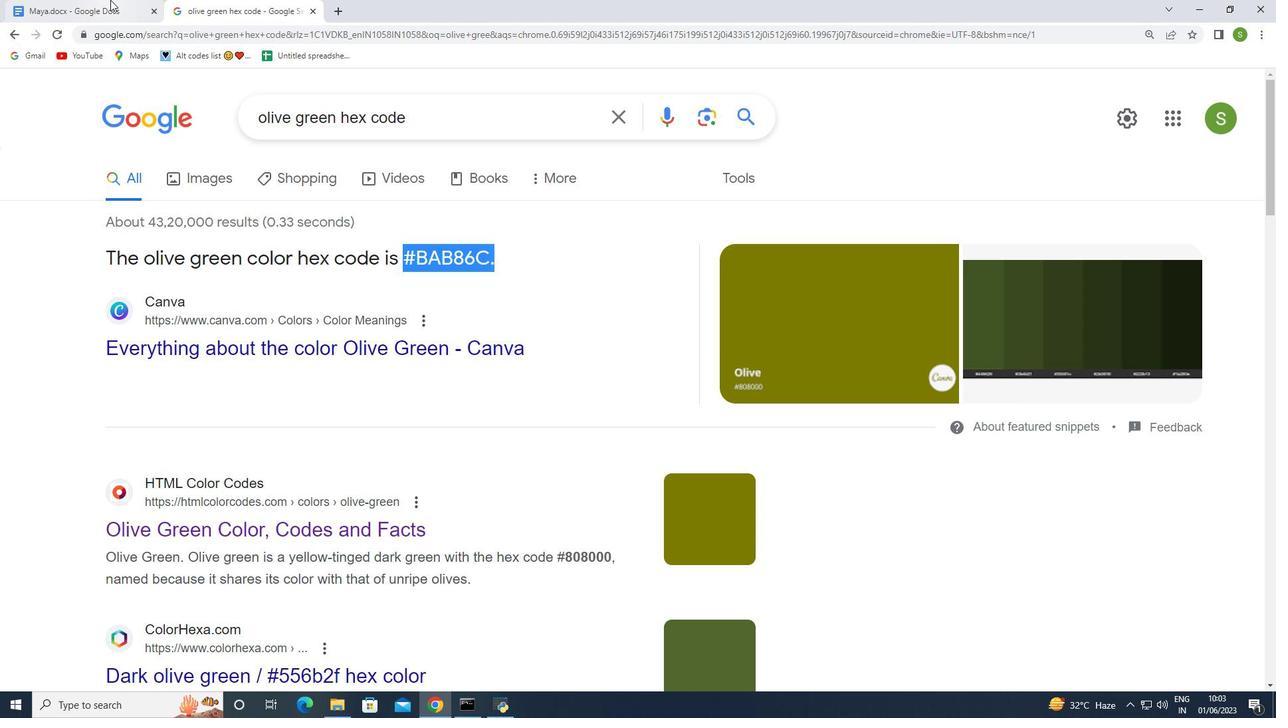 
Action: Mouse moved to (593, 428)
Screenshot: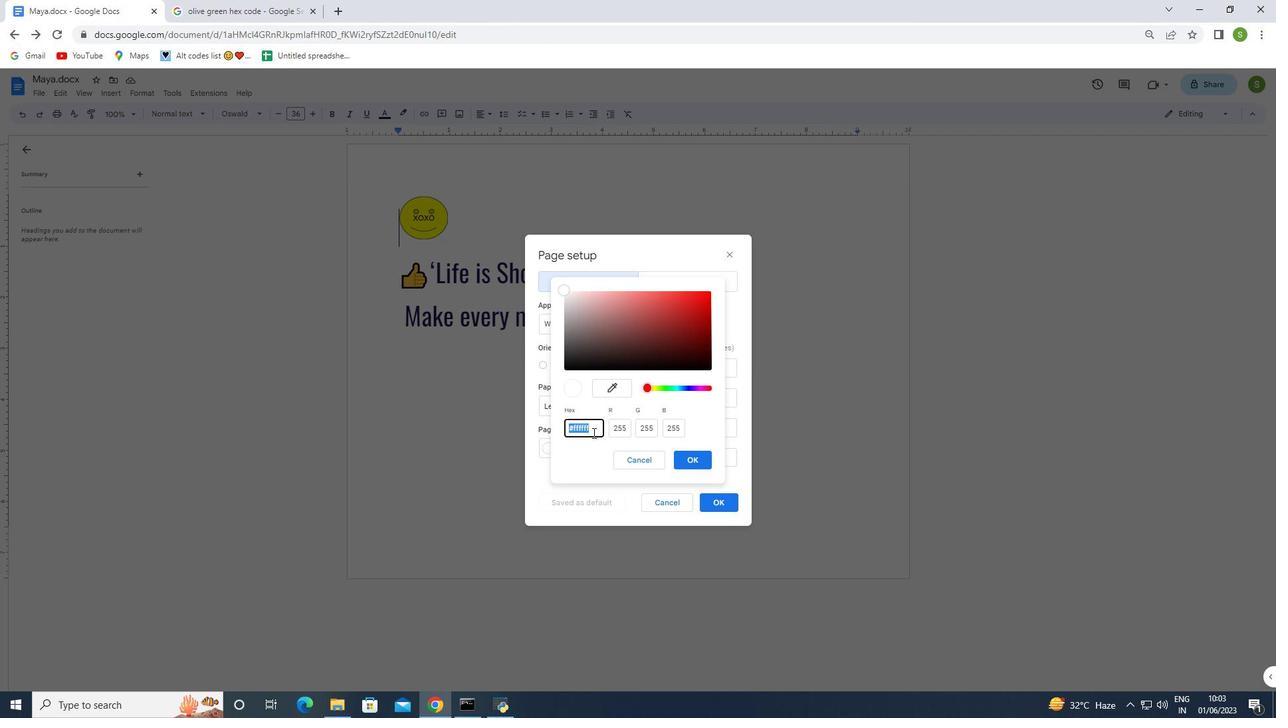 
Action: Mouse pressed left at (593, 428)
Screenshot: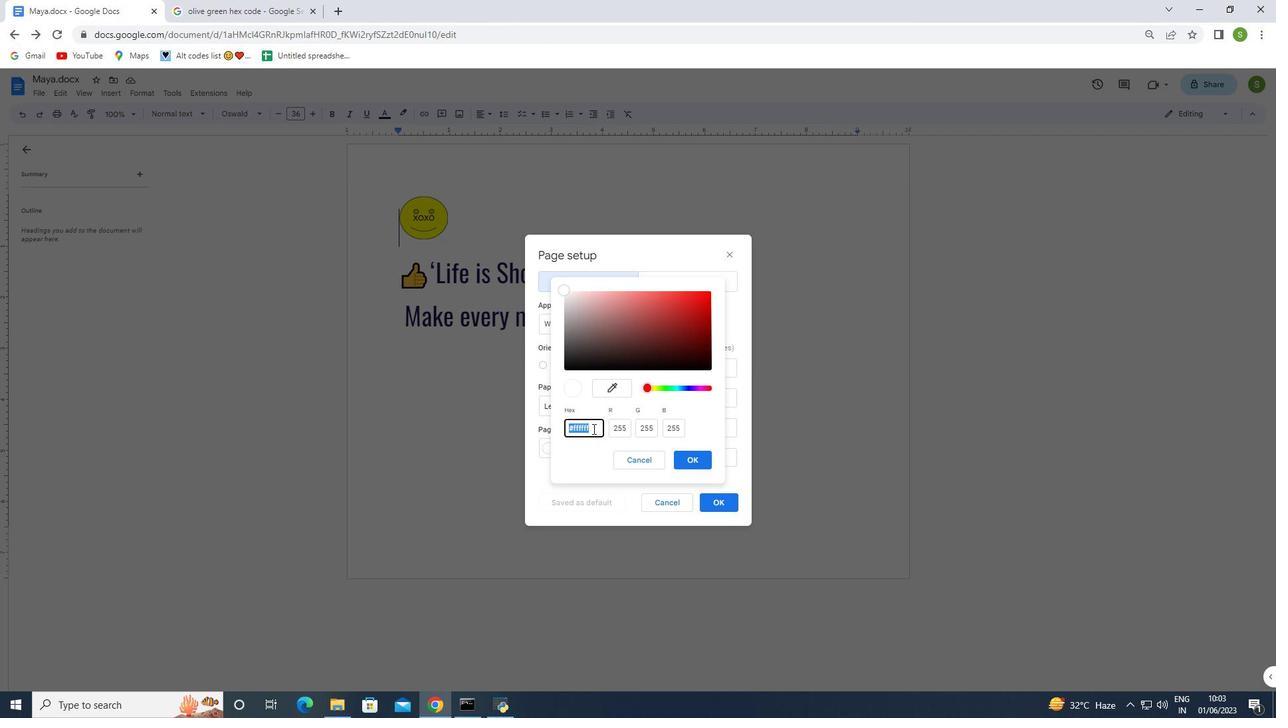 
Action: Mouse moved to (563, 460)
Screenshot: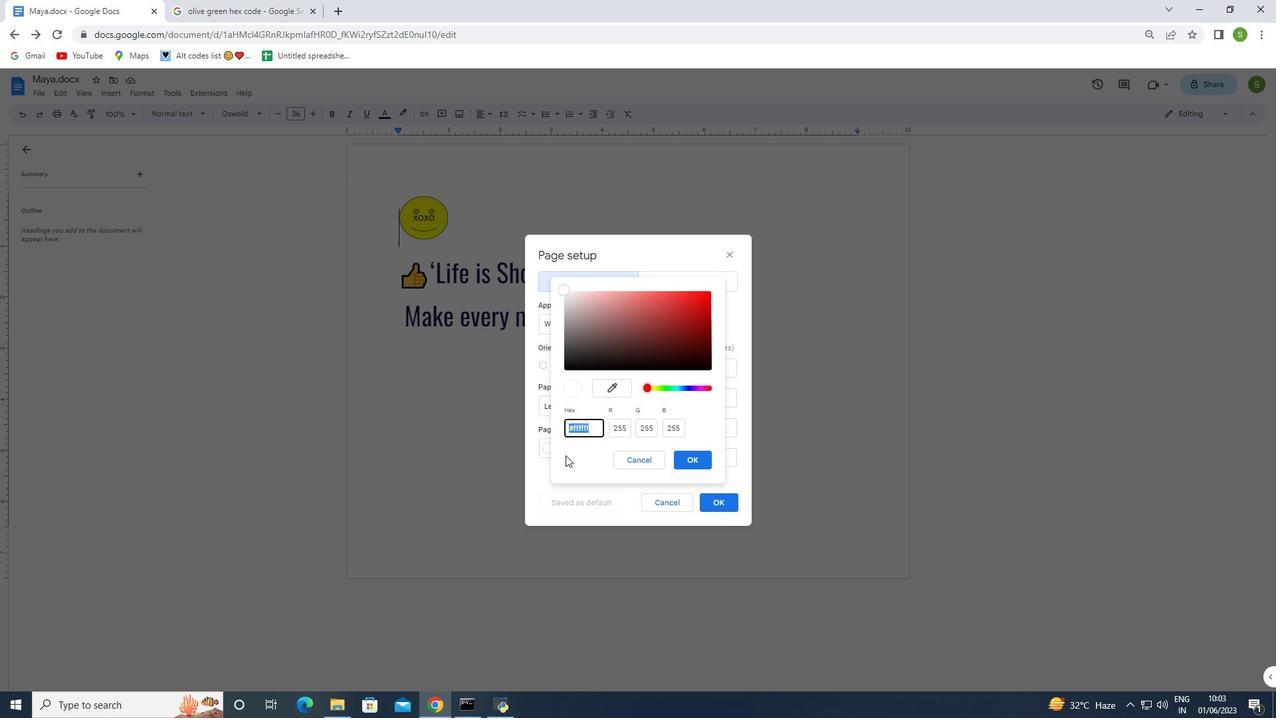 
Action: Key pressed ctrl+V
Screenshot: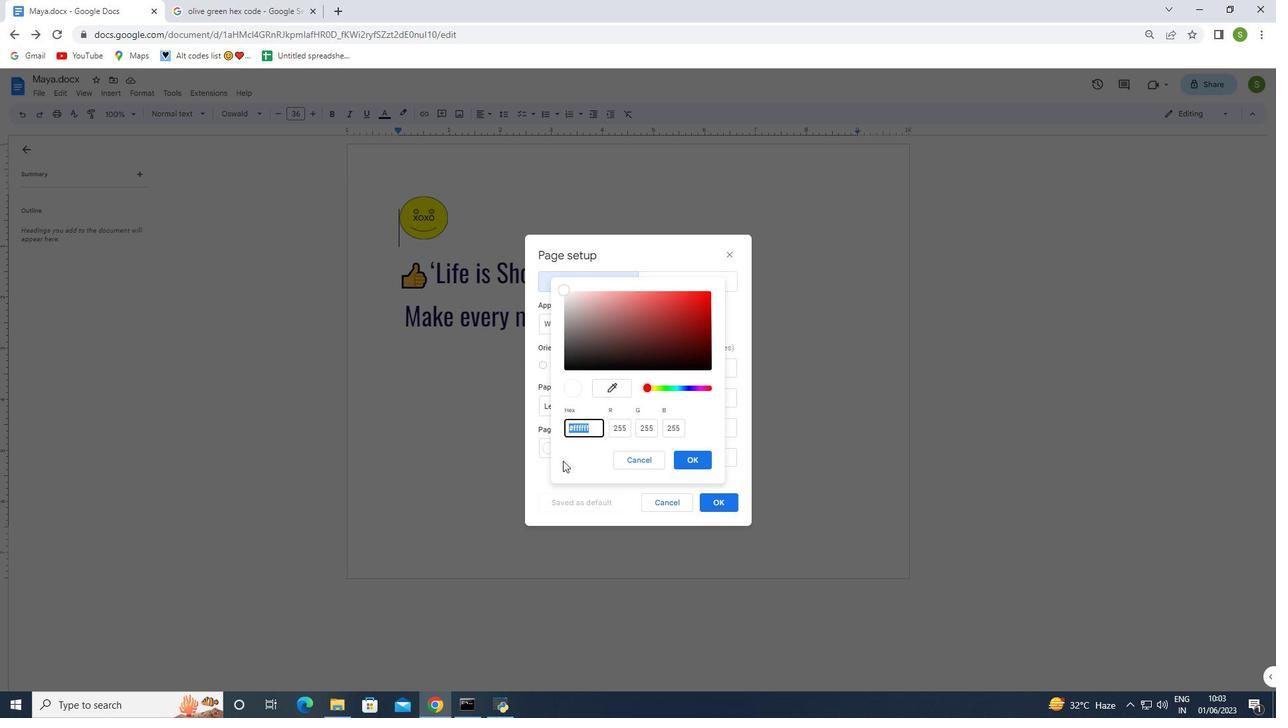 
Action: Mouse moved to (684, 457)
Screenshot: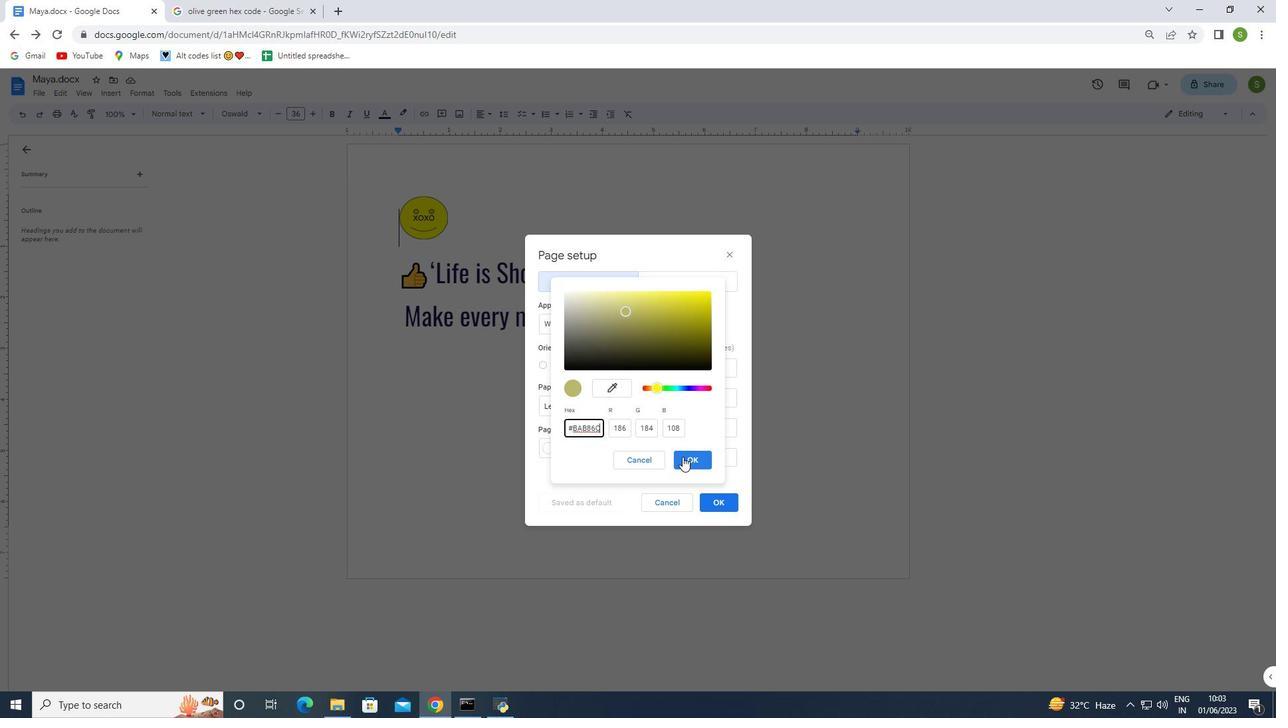 
Action: Mouse pressed left at (684, 457)
Screenshot: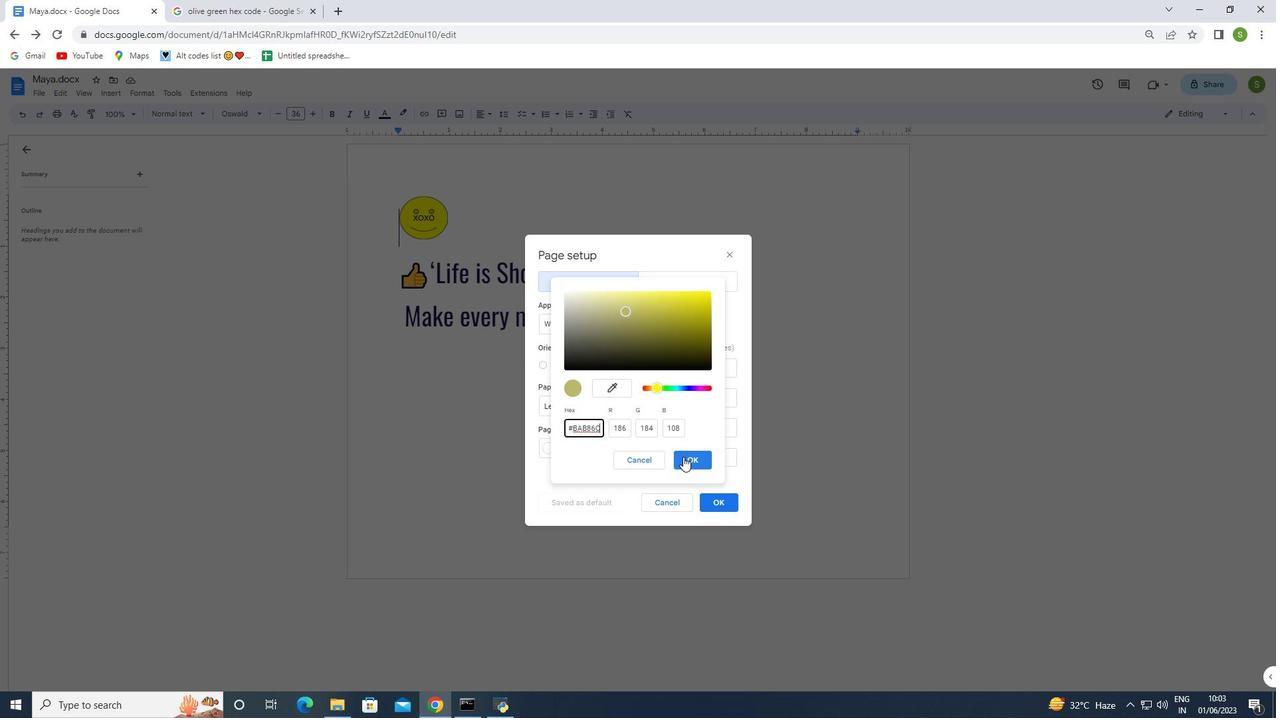 
Action: Mouse moved to (725, 502)
Screenshot: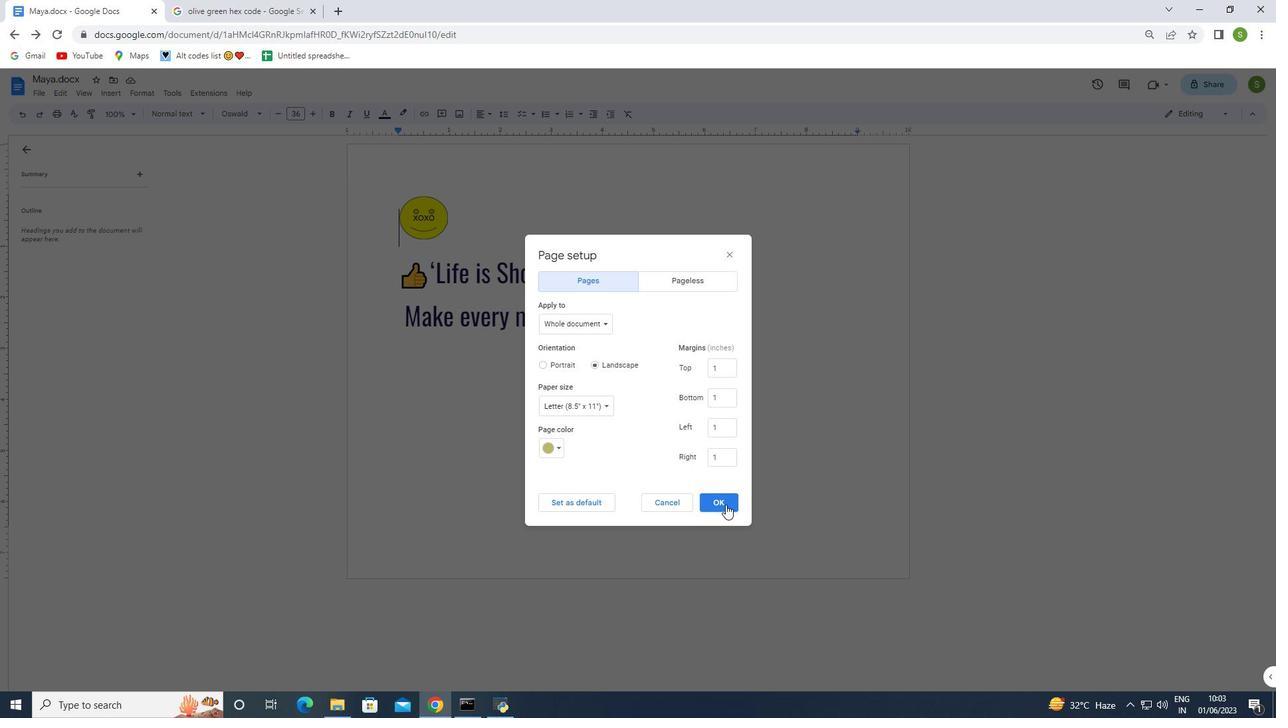 
Action: Mouse pressed left at (725, 502)
Screenshot: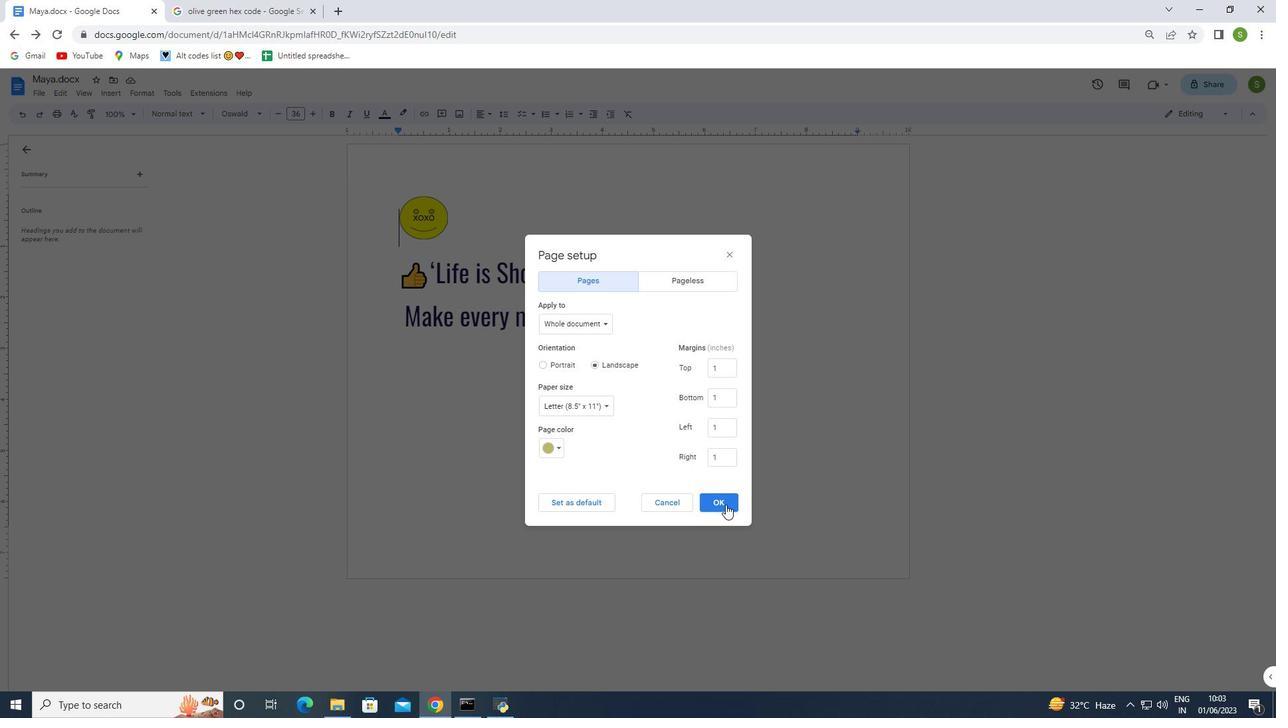 
Action: Mouse moved to (667, 313)
Screenshot: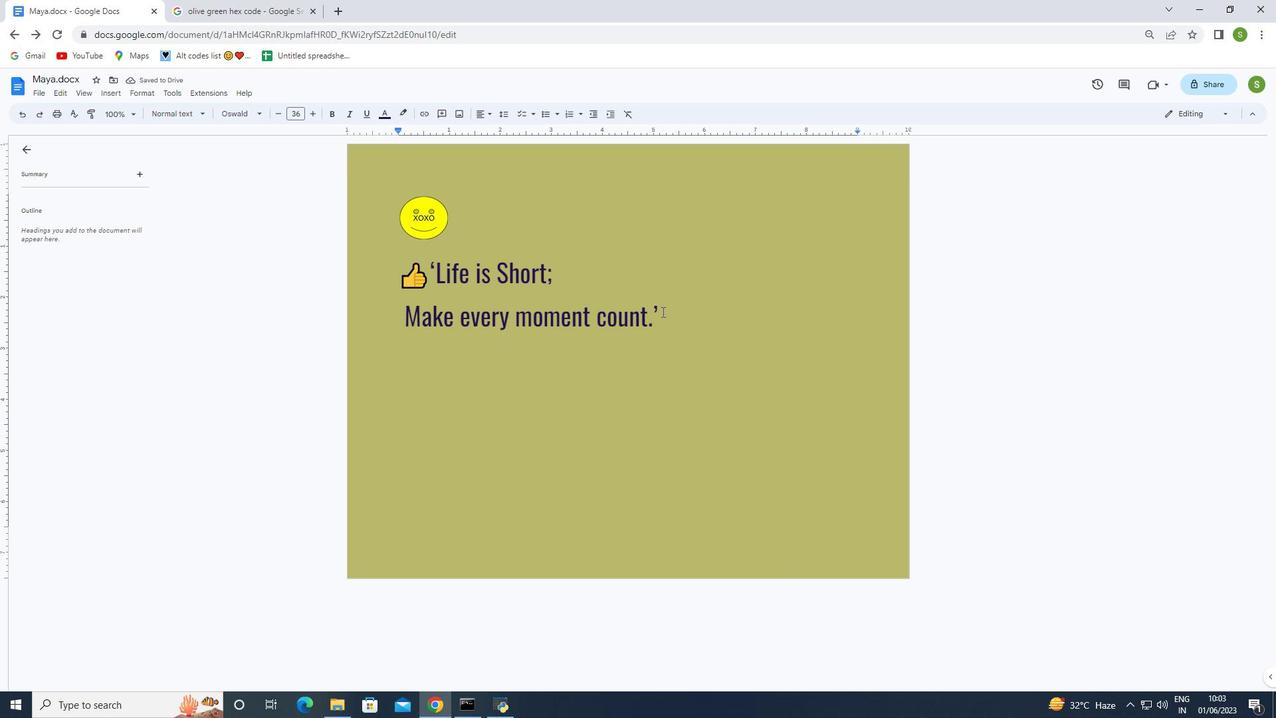 
Action: Mouse pressed left at (667, 313)
Screenshot: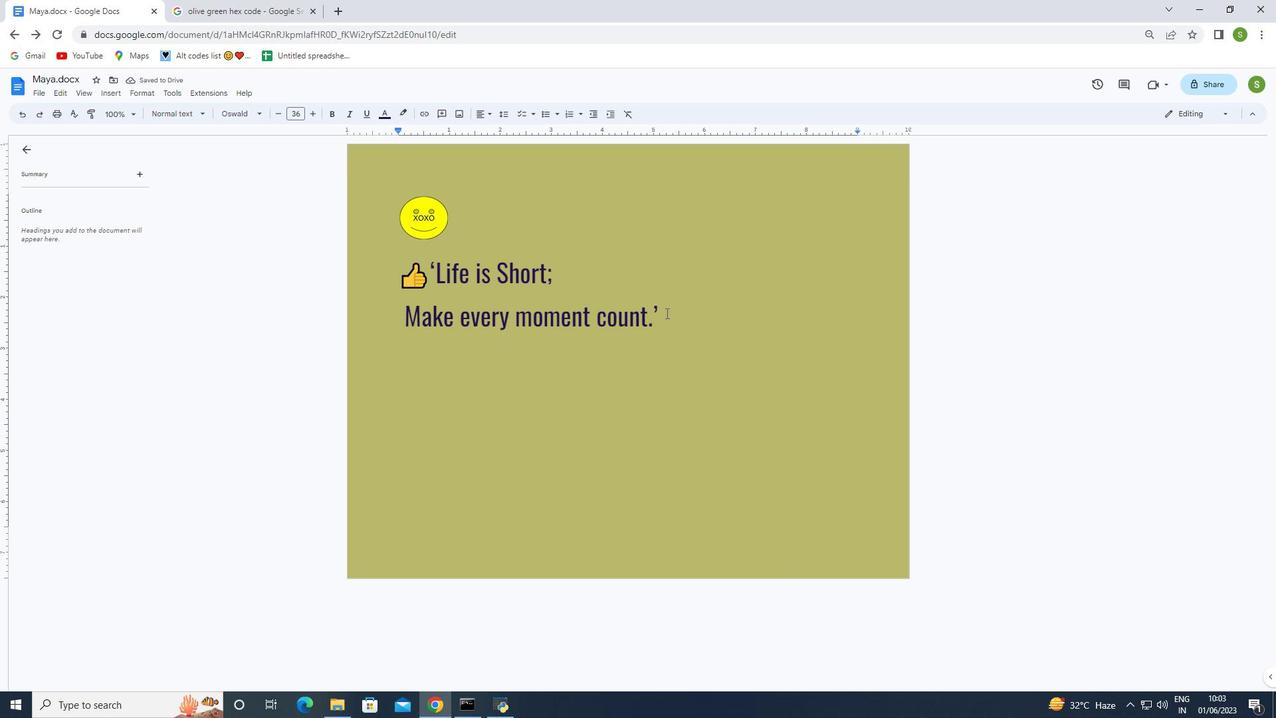 
Action: Mouse moved to (668, 314)
Screenshot: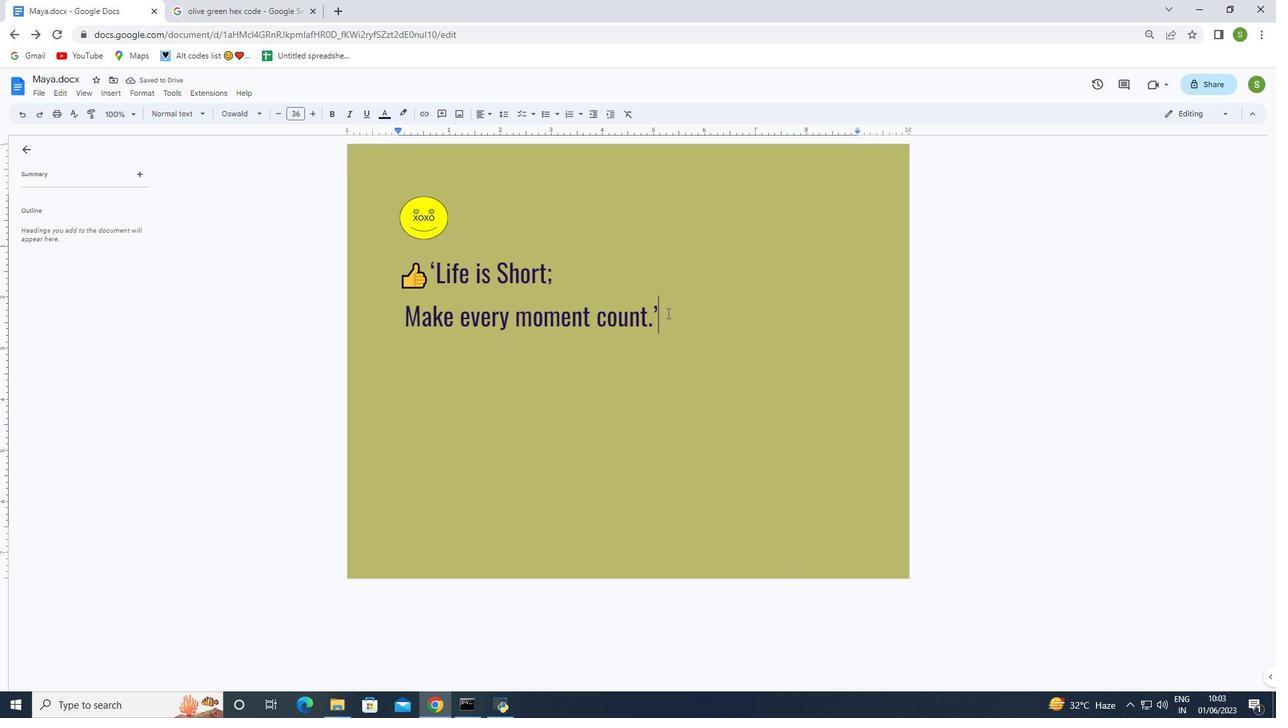 
Action: Key pressed <Key.enter><Key.enter><Key.enter><Key.enter>ctrl+Z<'\x1a'><'\x1a'>
Screenshot: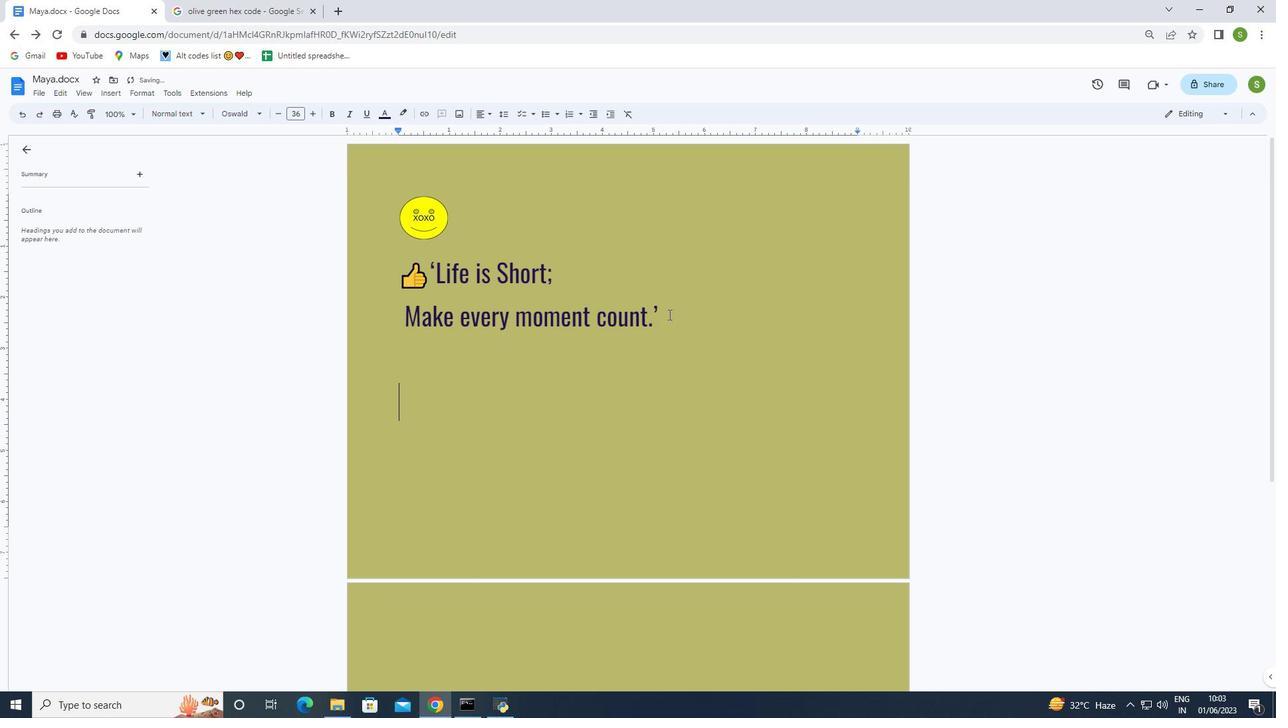 
Action: Mouse moved to (982, 430)
Screenshot: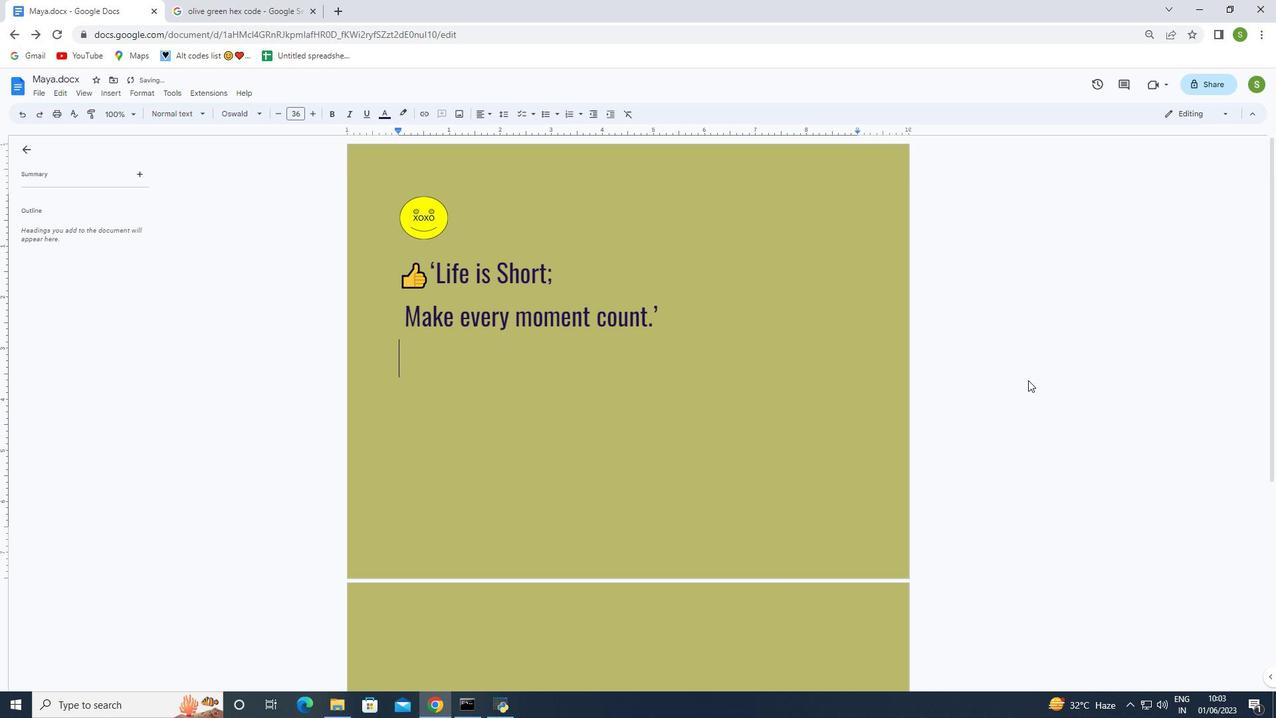 
Action: Key pressed ctrl+Z
Screenshot: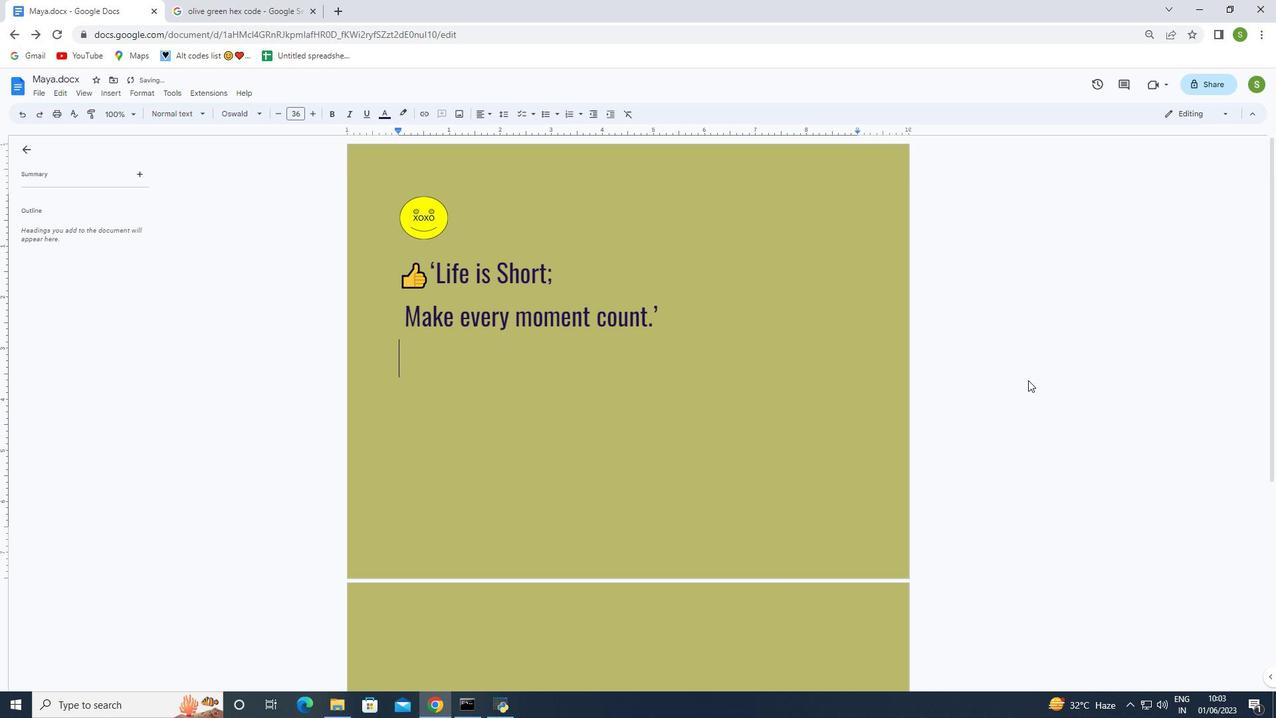 
Action: Mouse moved to (410, 513)
Screenshot: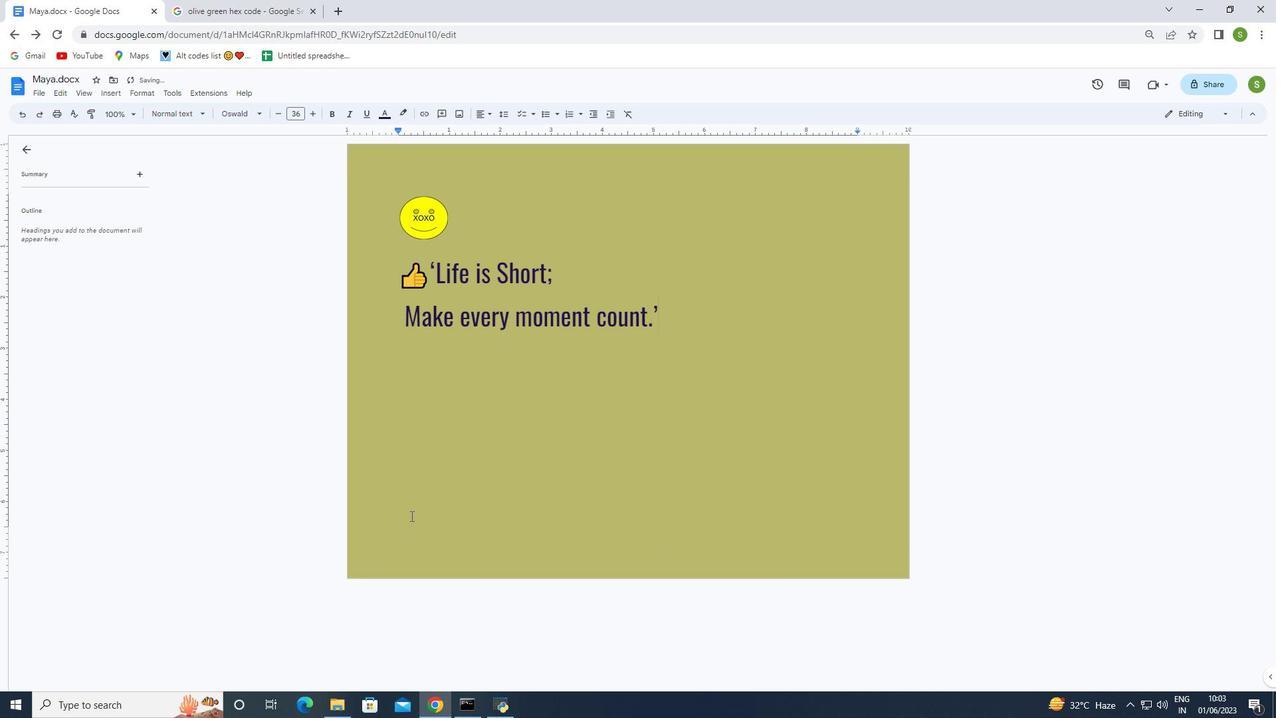 
Action: Mouse pressed left at (410, 513)
Screenshot: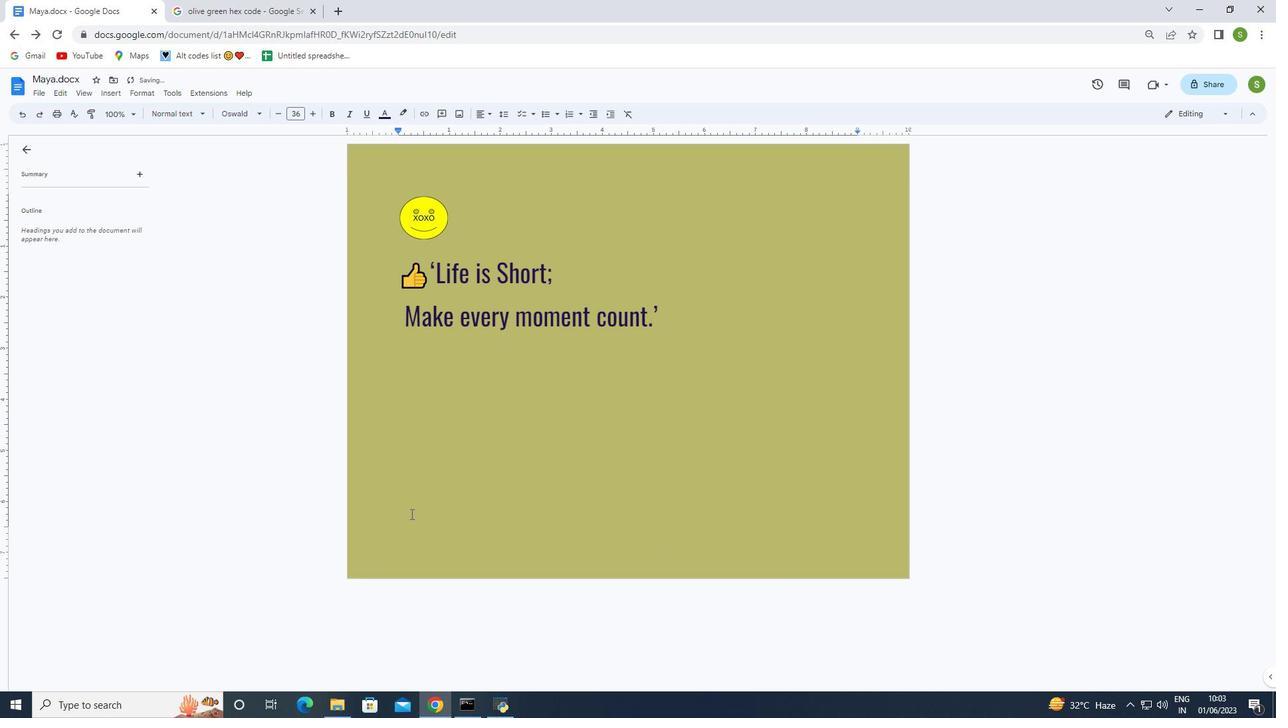 
Action: Mouse moved to (420, 113)
Screenshot: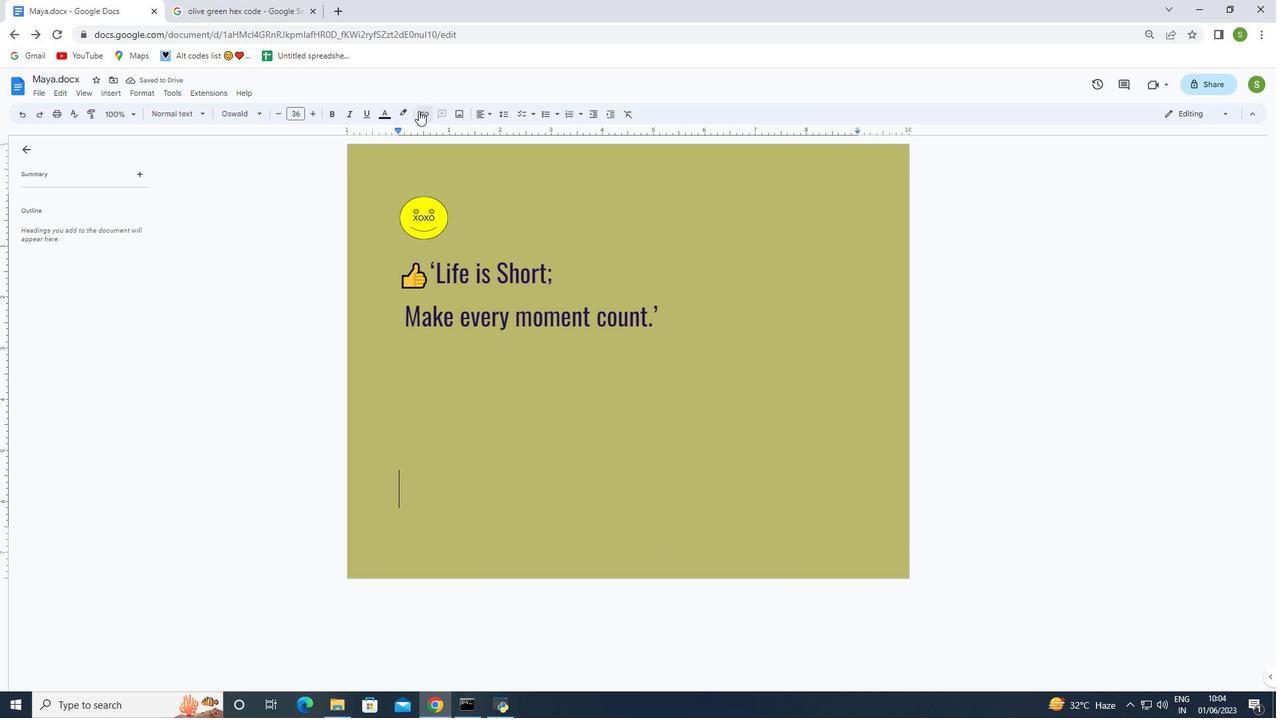 
Action: Mouse pressed left at (420, 113)
Screenshot: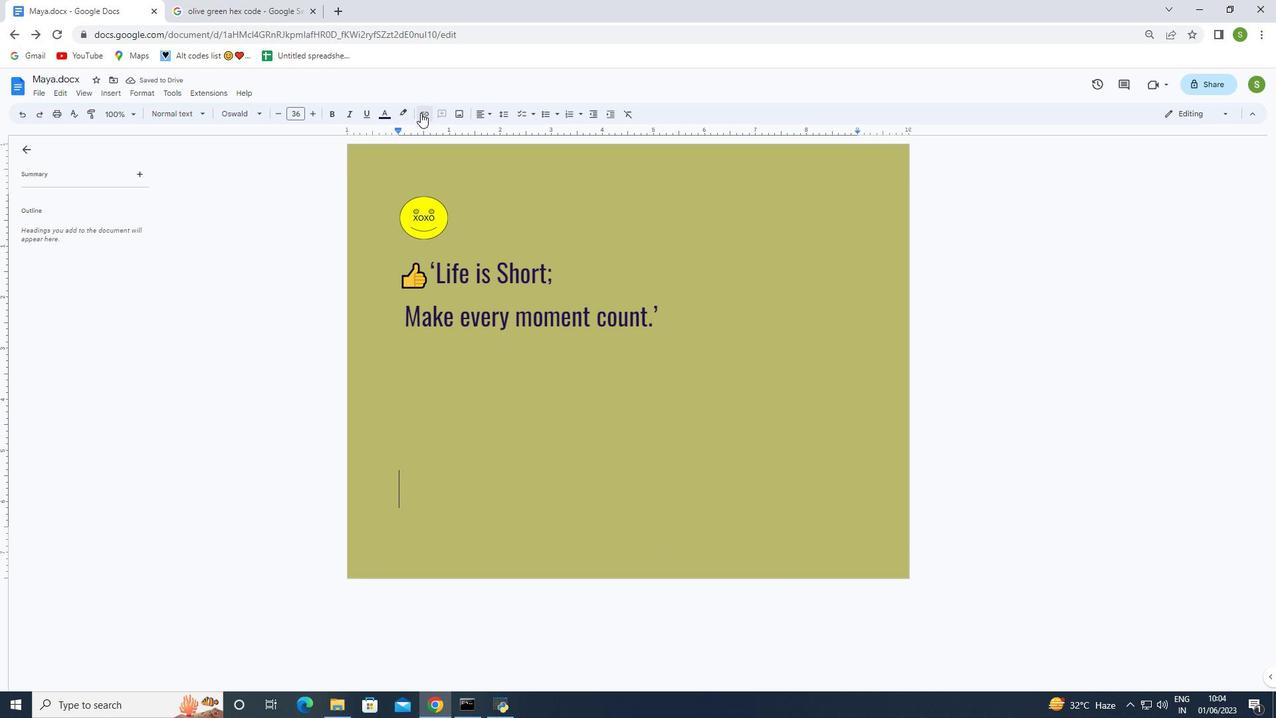 
Action: Key pressed in.pinterest.com
Screenshot: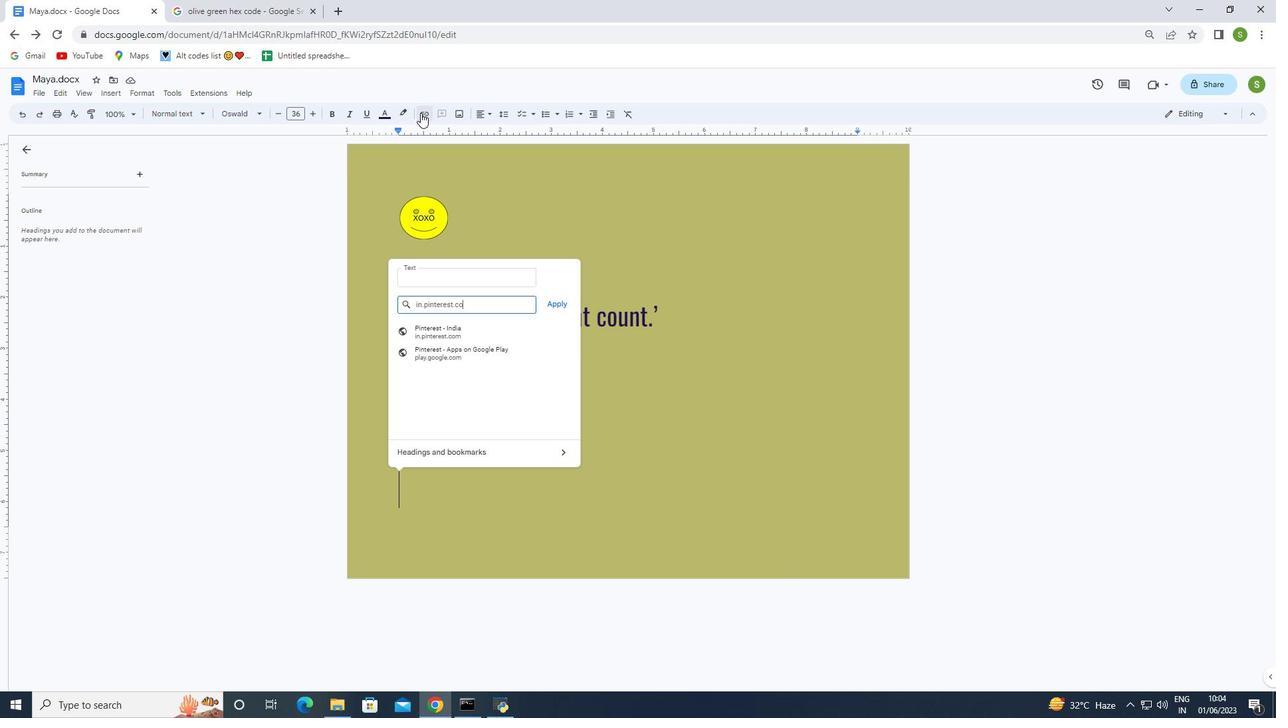 
Action: Mouse moved to (551, 305)
Screenshot: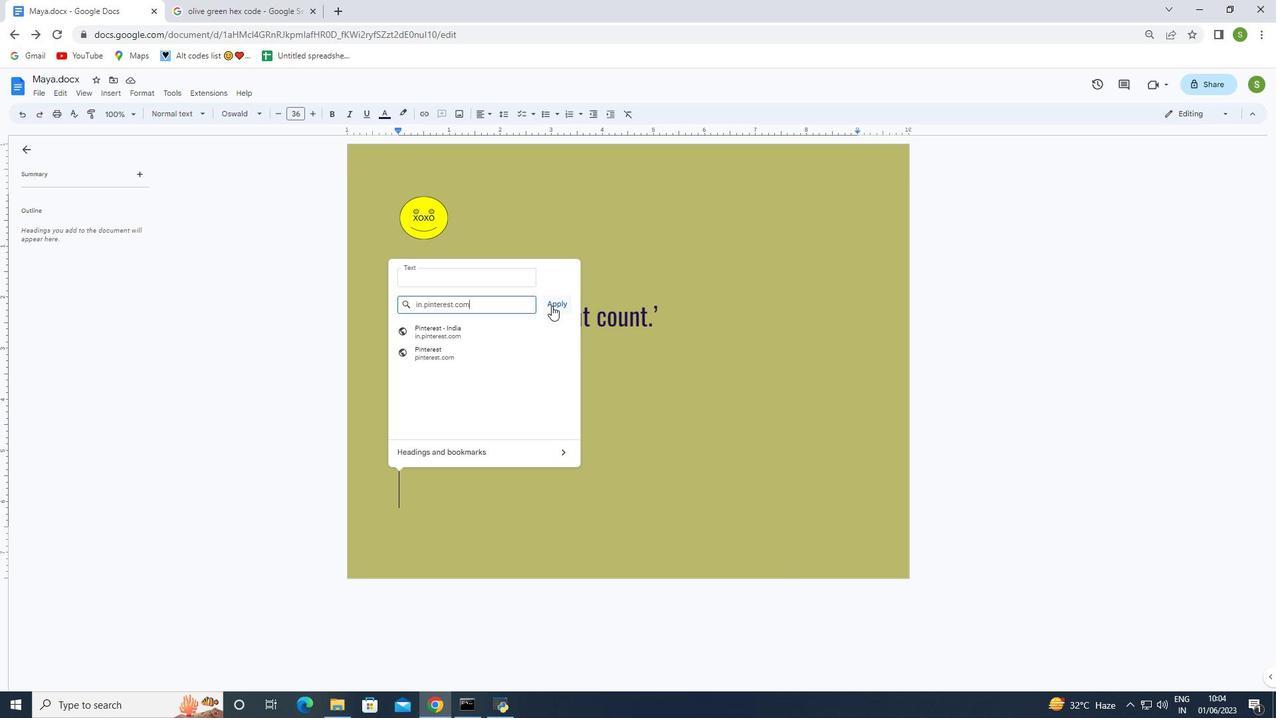 
Action: Mouse pressed left at (551, 305)
Screenshot: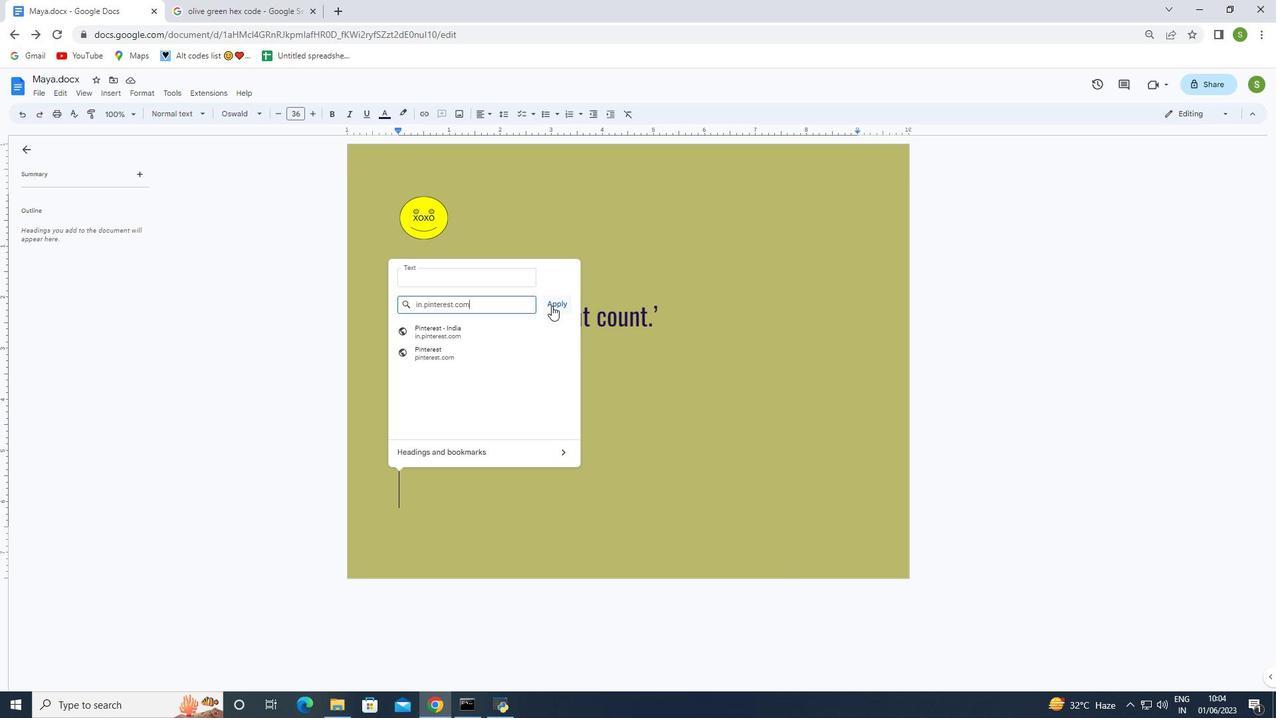 
Action: Mouse moved to (36, 91)
Screenshot: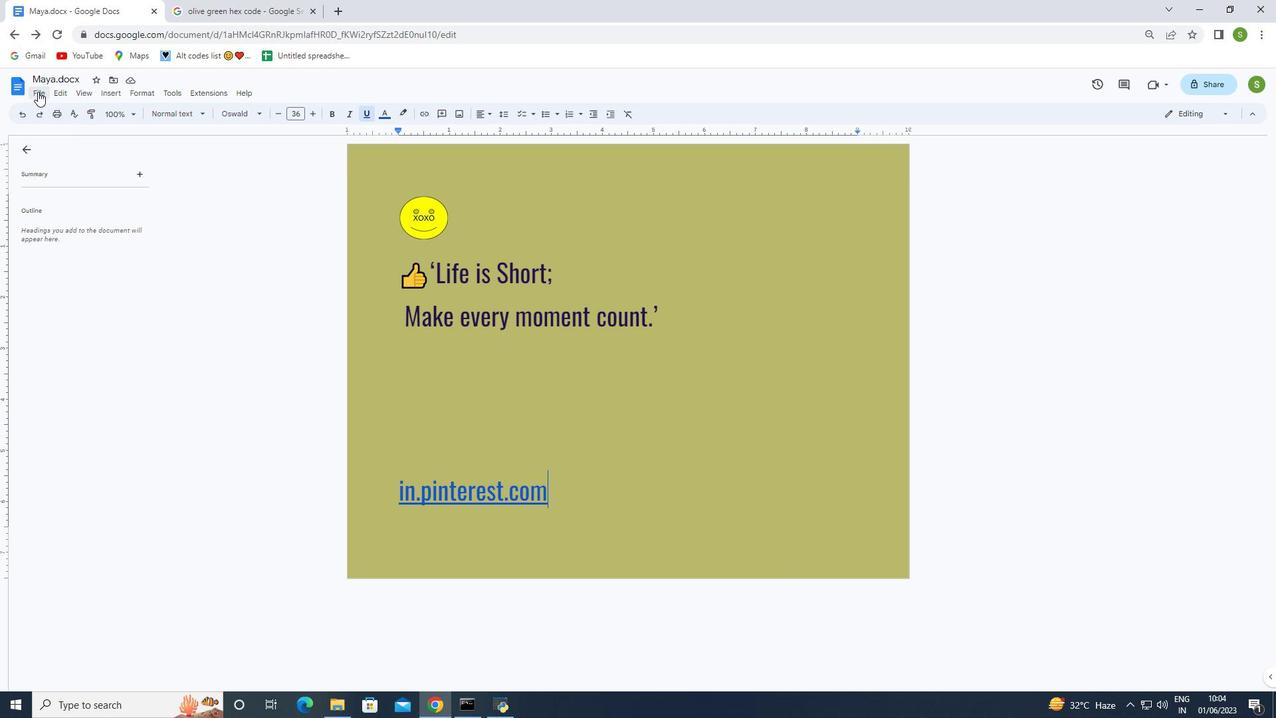
Action: Mouse pressed left at (36, 91)
Screenshot: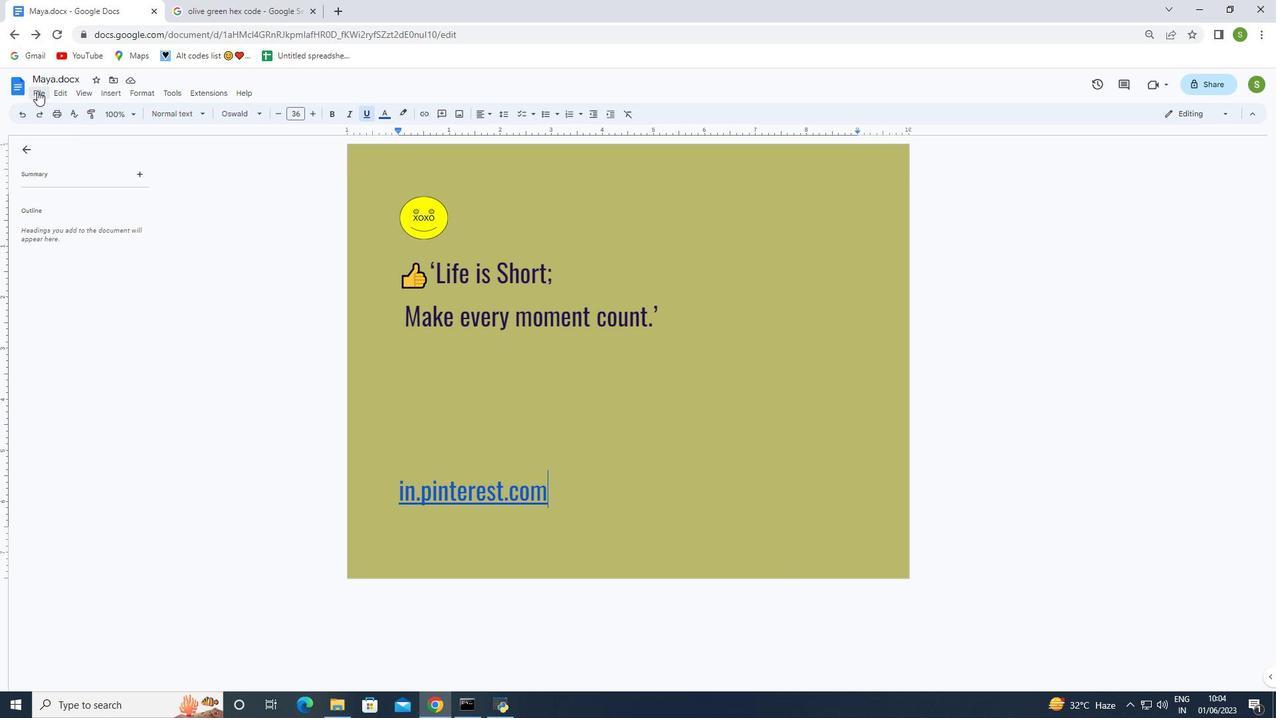 
Action: Mouse moved to (109, 90)
Screenshot: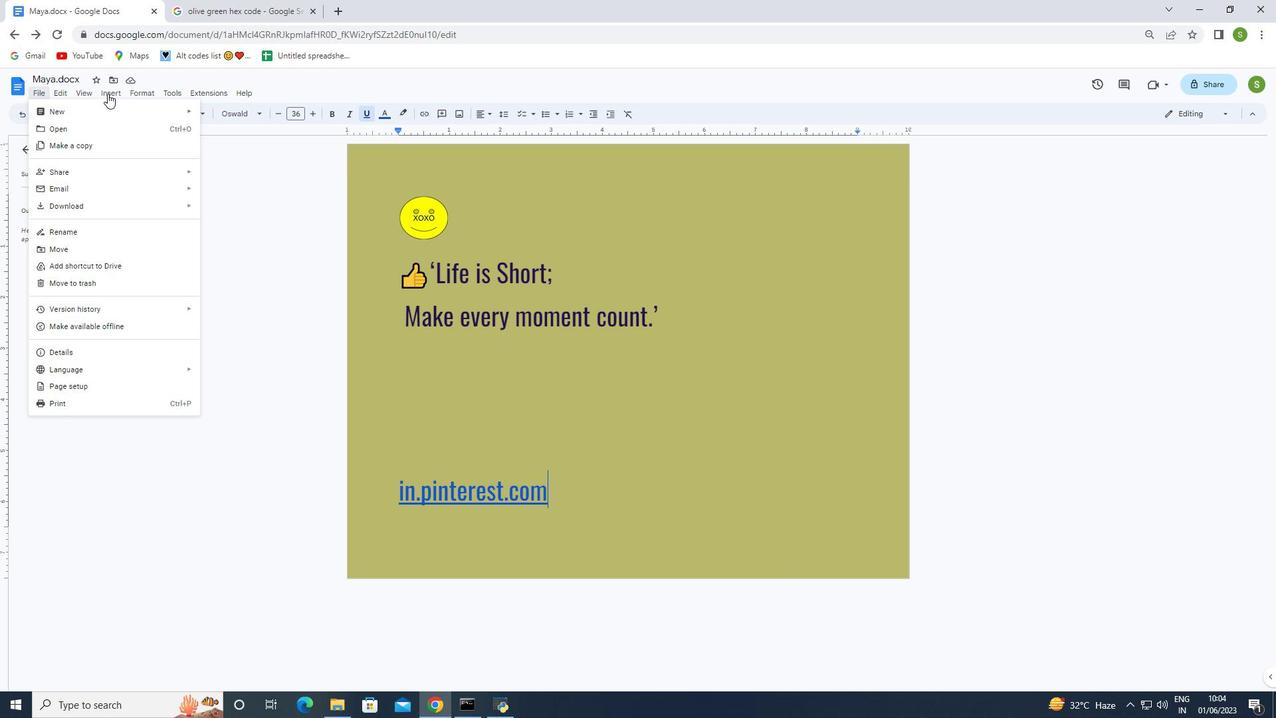 
Action: Mouse pressed left at (109, 90)
Screenshot: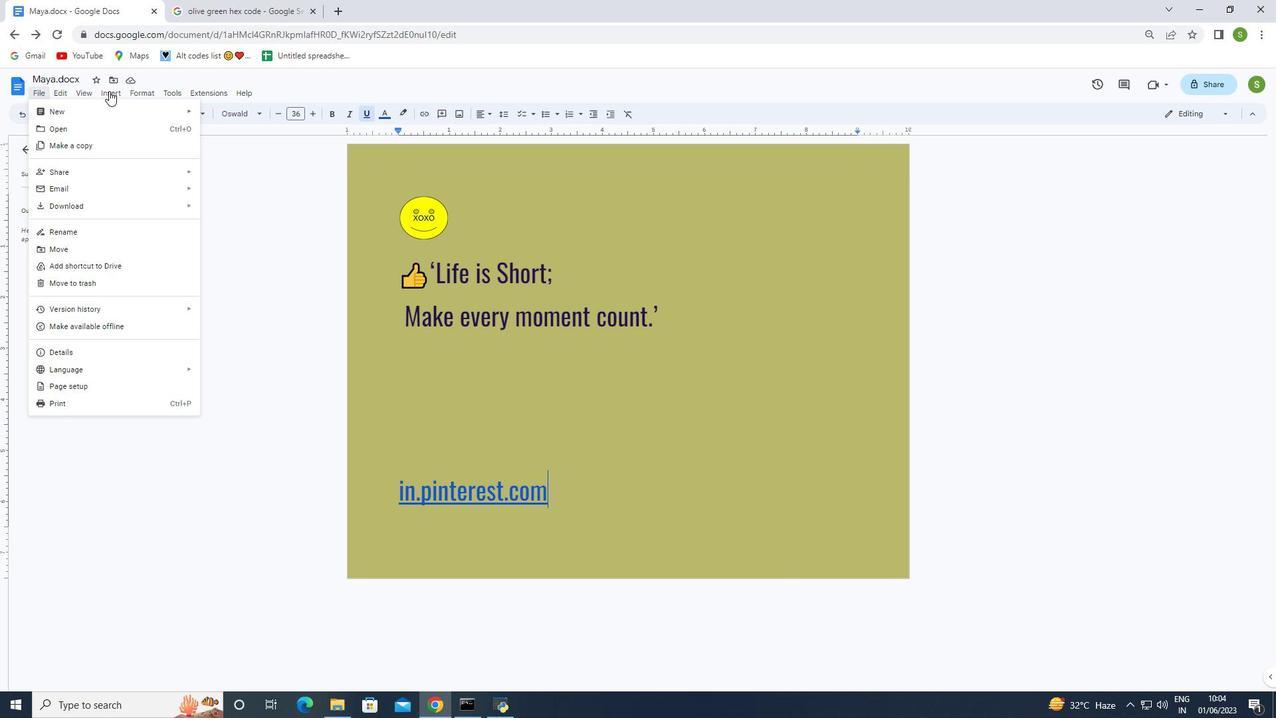 
Action: Mouse moved to (111, 90)
Screenshot: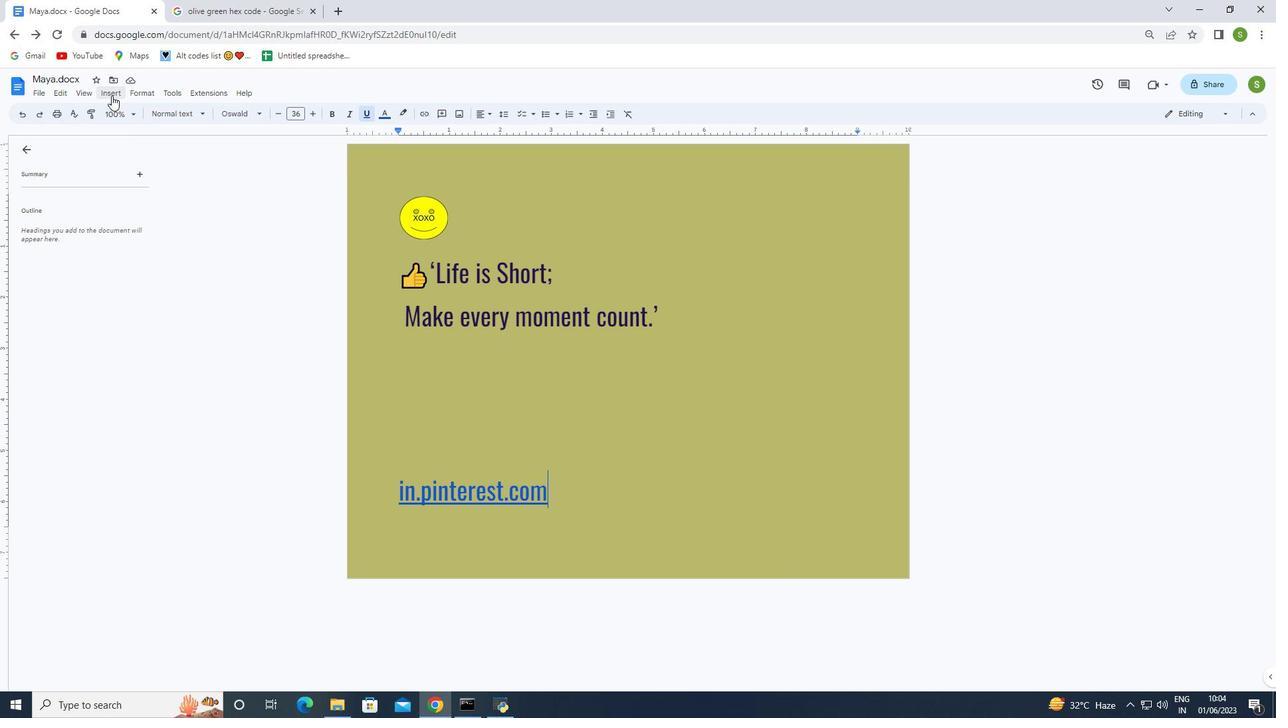 
Action: Mouse pressed left at (111, 90)
Screenshot: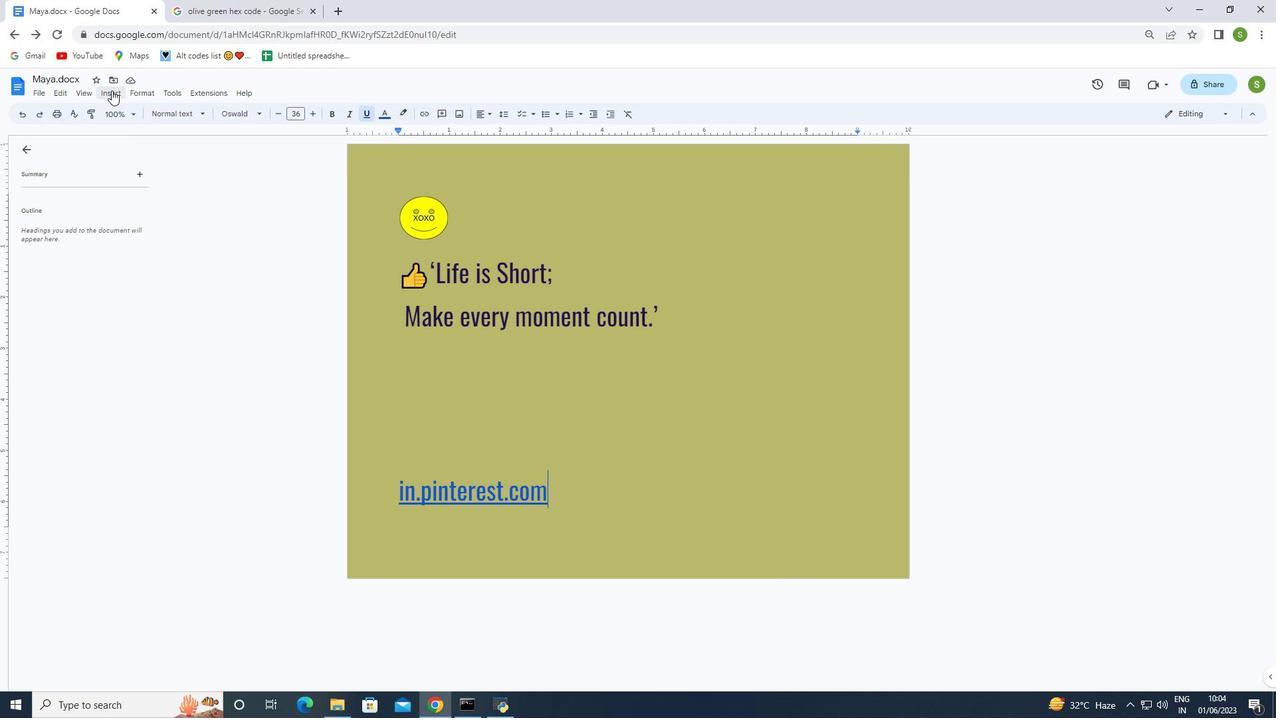 
Action: Mouse moved to (296, 457)
Screenshot: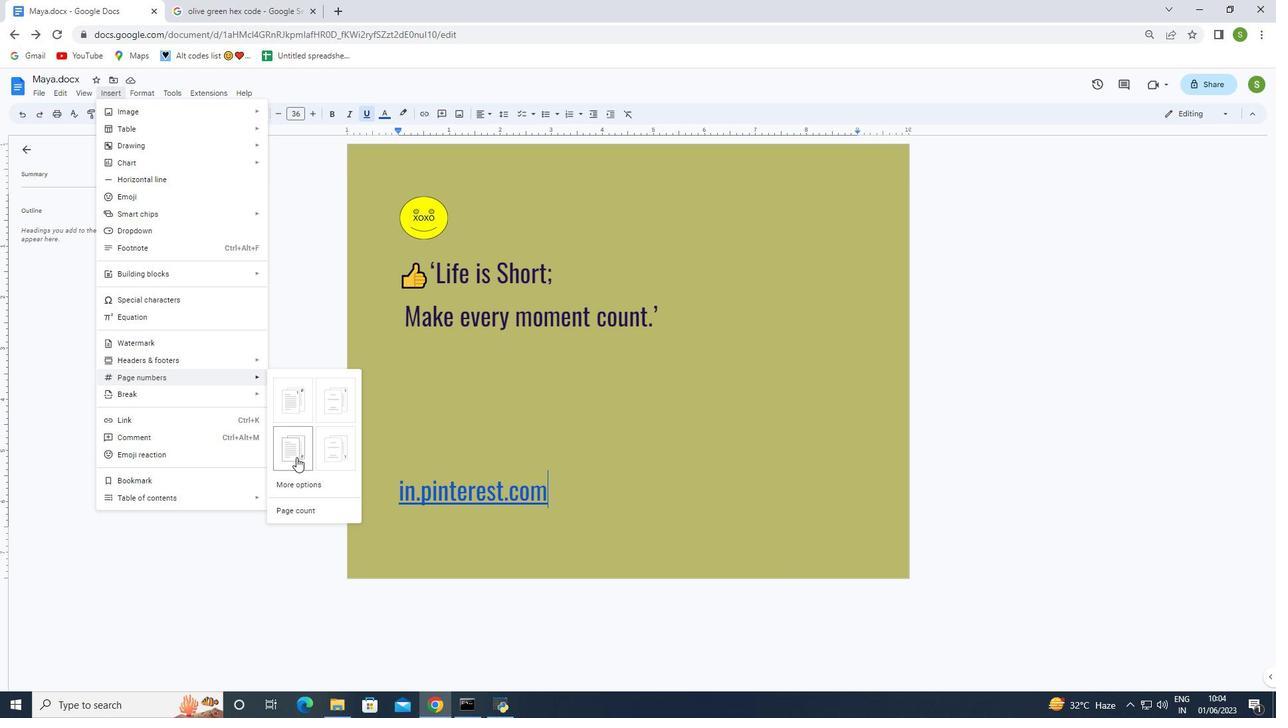 
Action: Mouse pressed left at (296, 457)
Screenshot: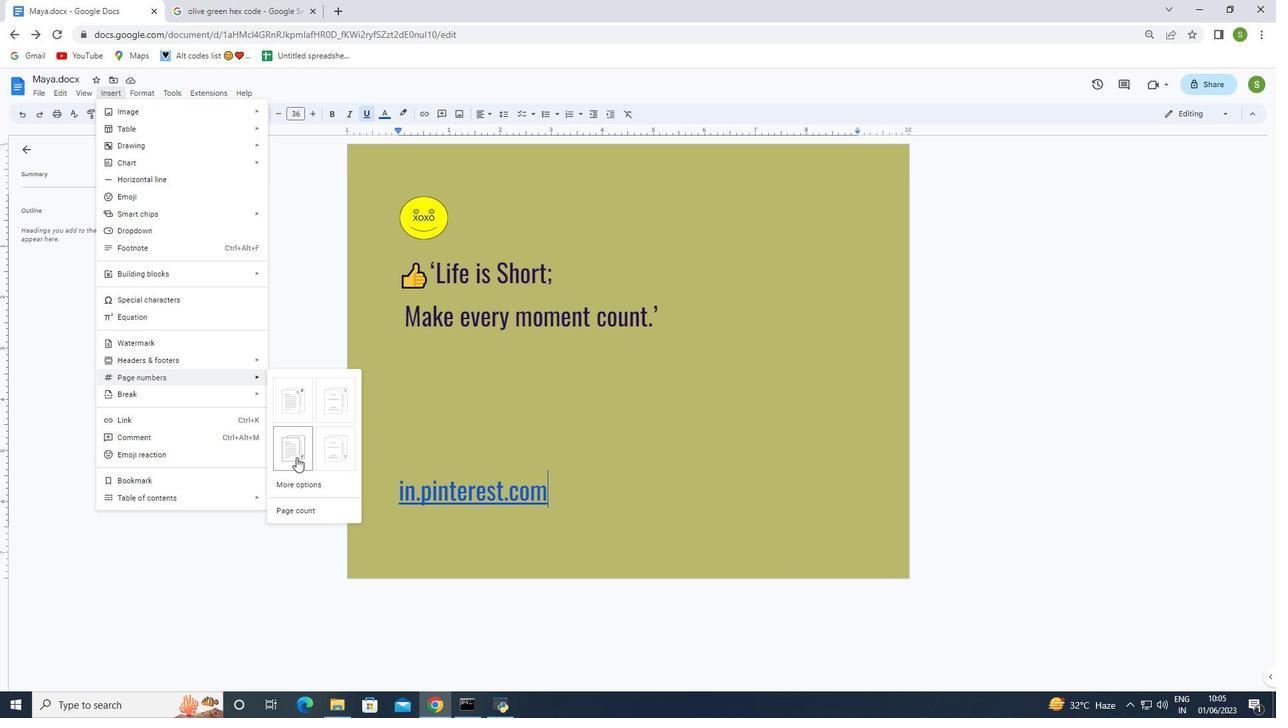 
Action: Mouse moved to (878, 518)
Screenshot: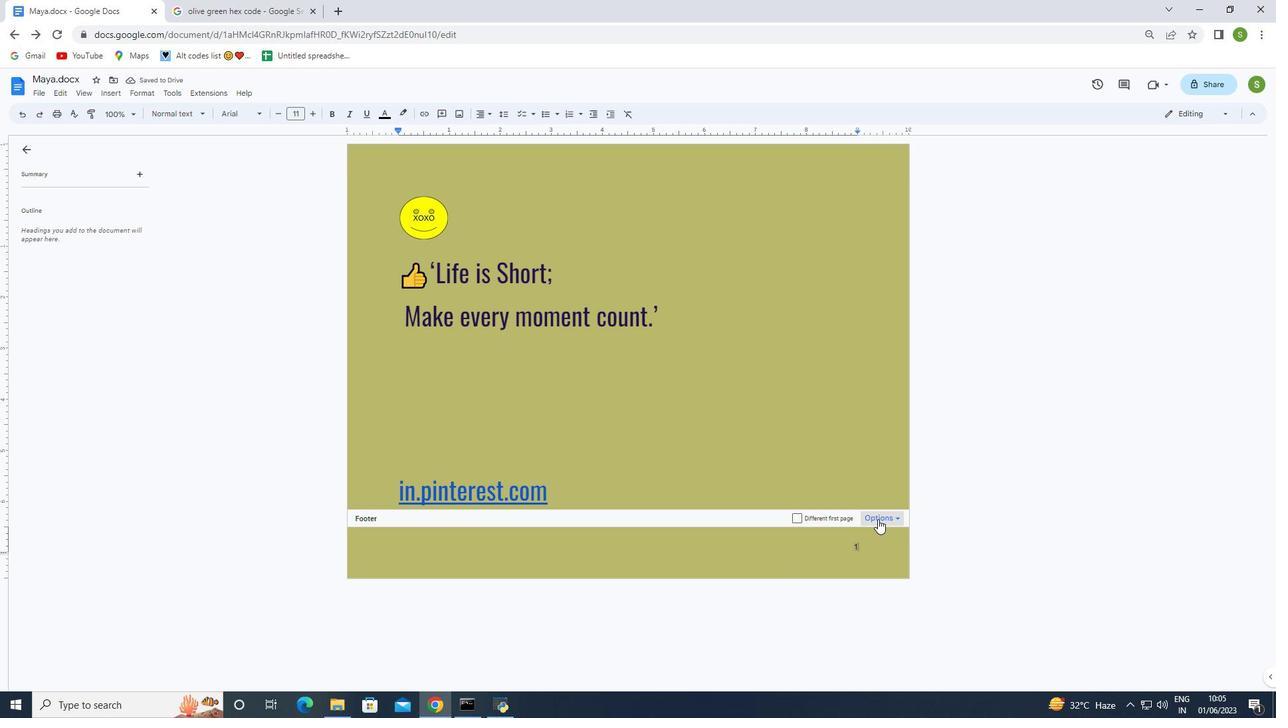 
Action: Mouse pressed left at (878, 518)
Screenshot: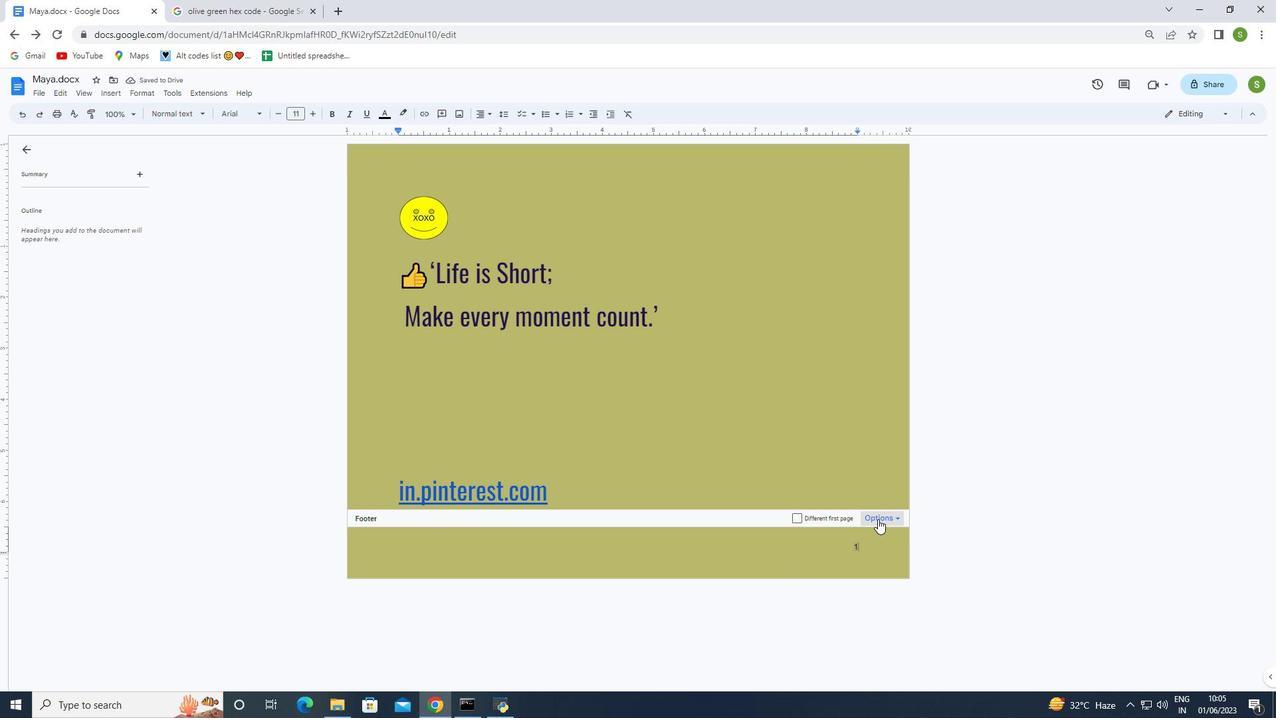 
Action: Mouse moved to (902, 553)
Screenshot: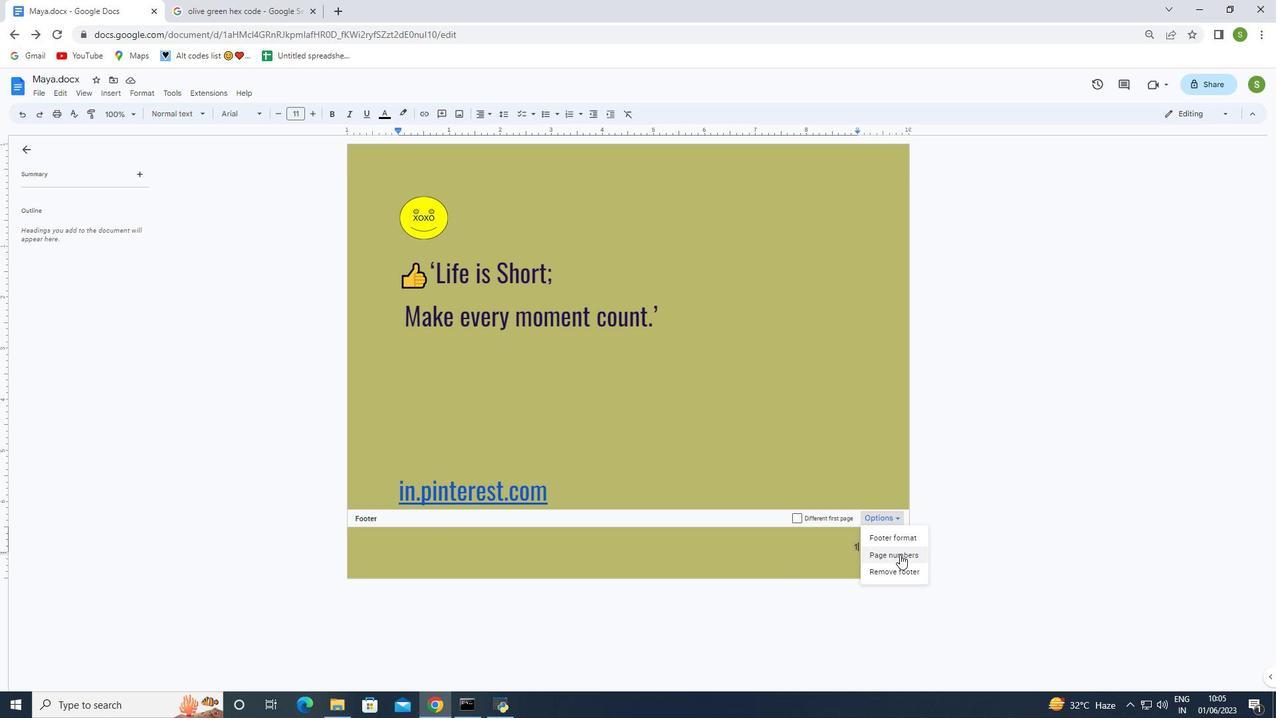
Action: Mouse pressed left at (902, 553)
Screenshot: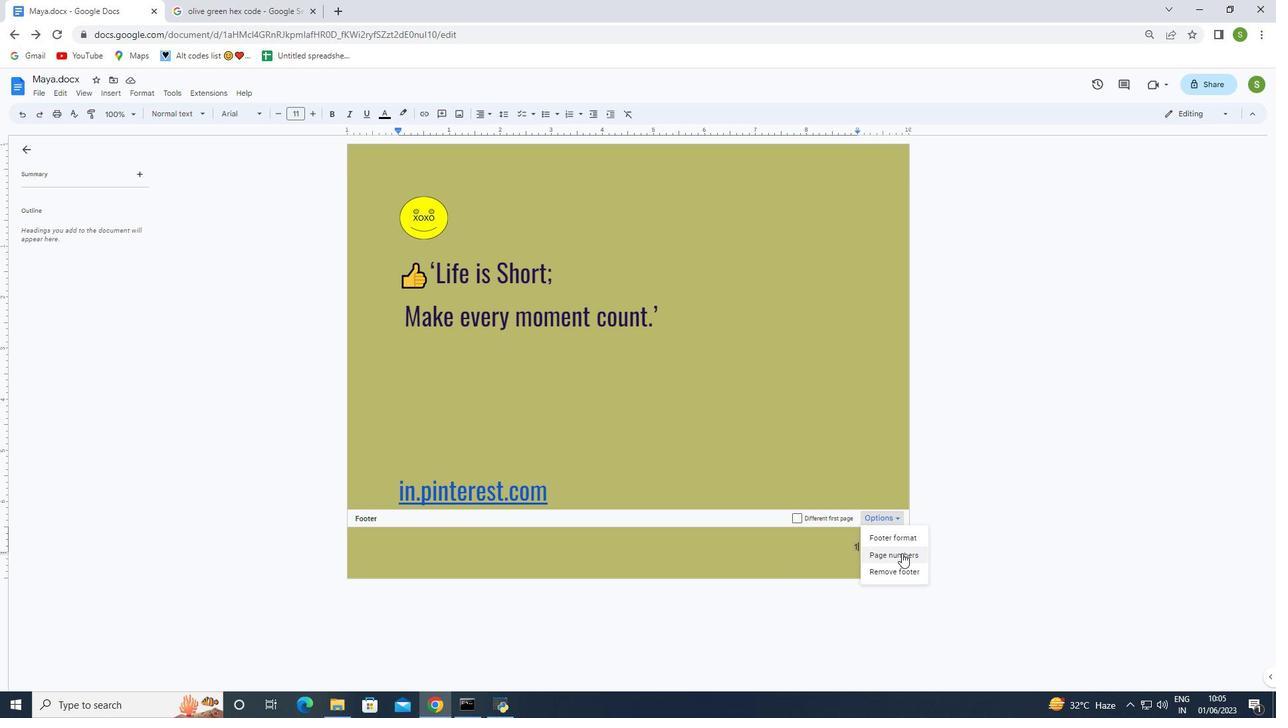 
Action: Mouse moved to (677, 449)
Screenshot: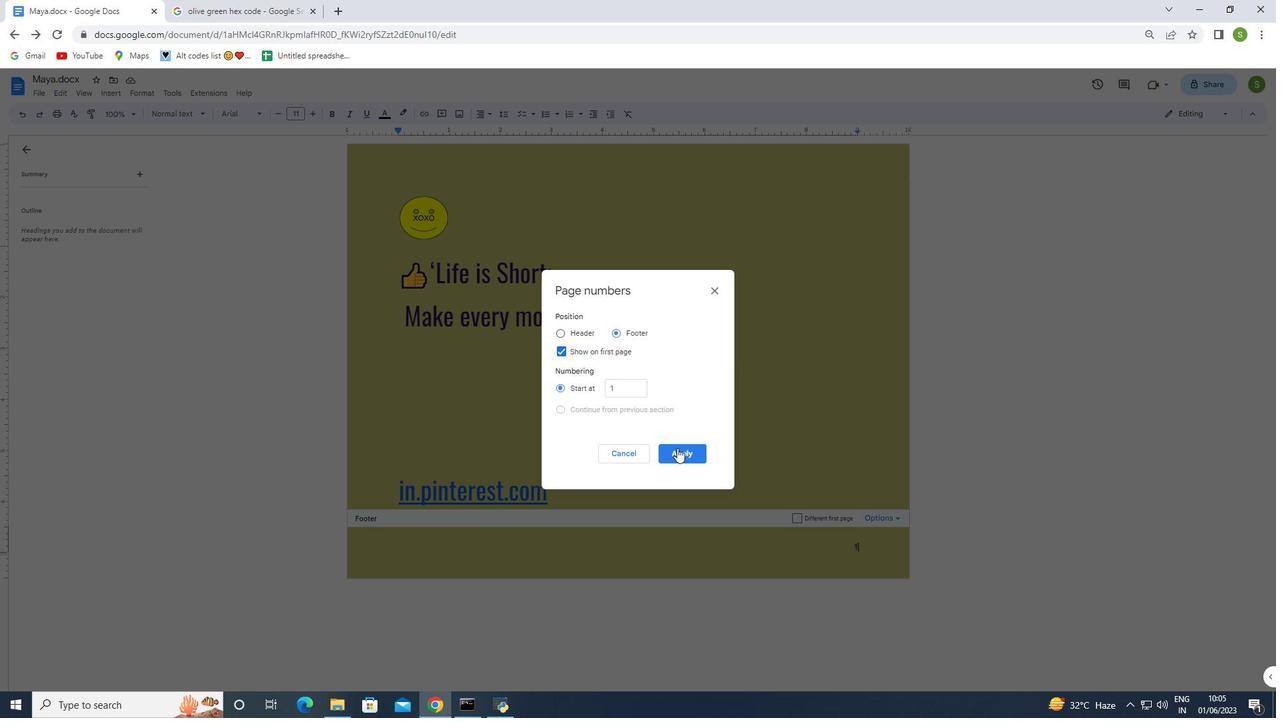 
Action: Mouse pressed left at (677, 449)
Screenshot: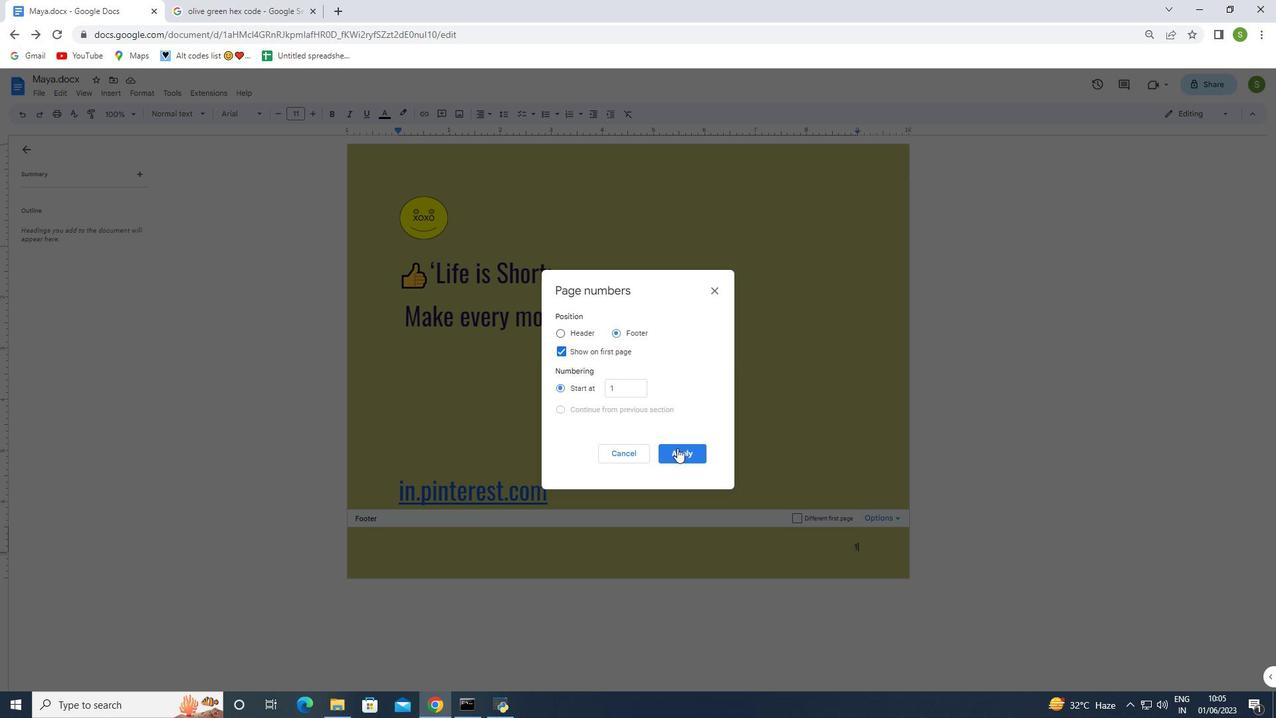 
Action: Mouse moved to (690, 481)
Screenshot: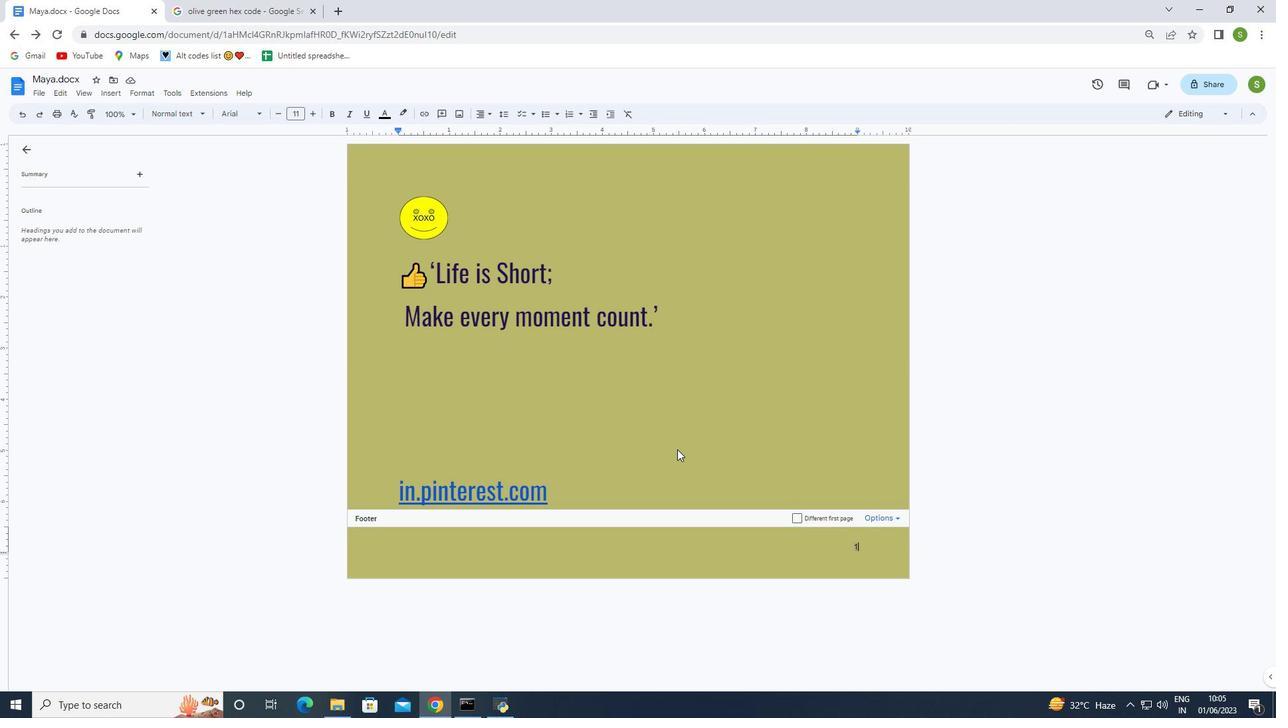 
Action: Mouse pressed left at (690, 481)
Screenshot: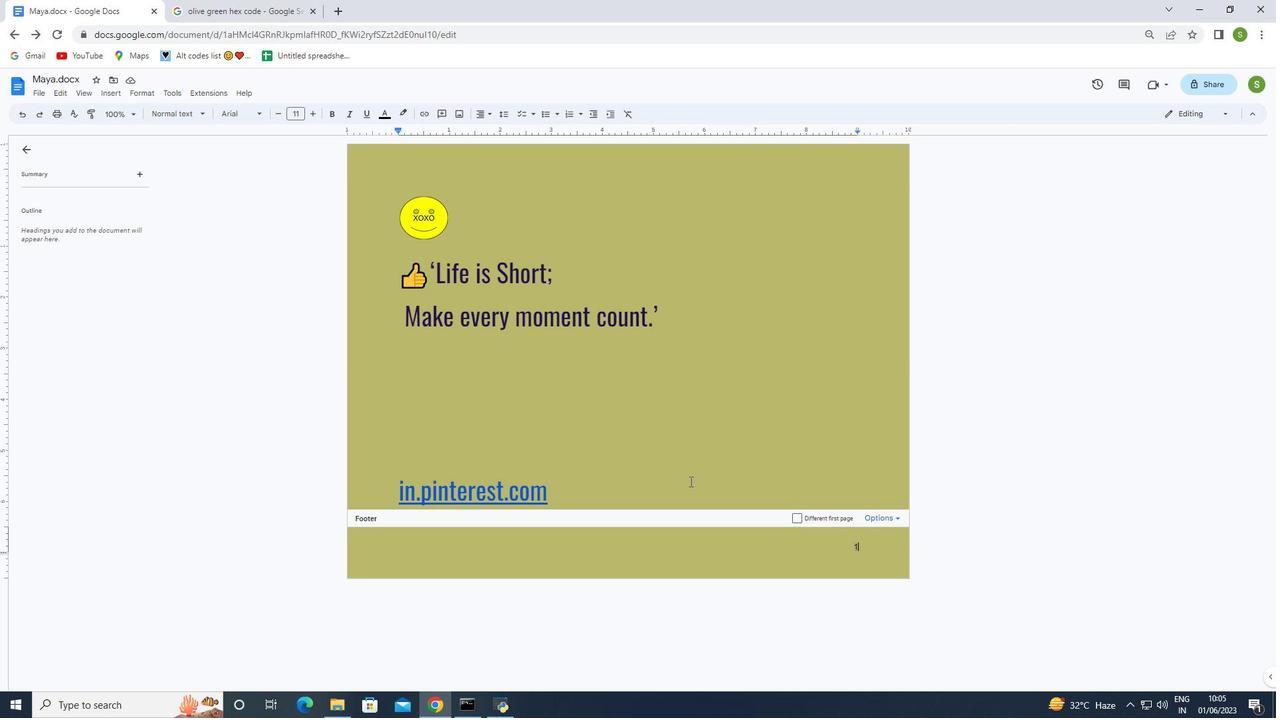 
Action: Mouse moved to (504, 404)
Screenshot: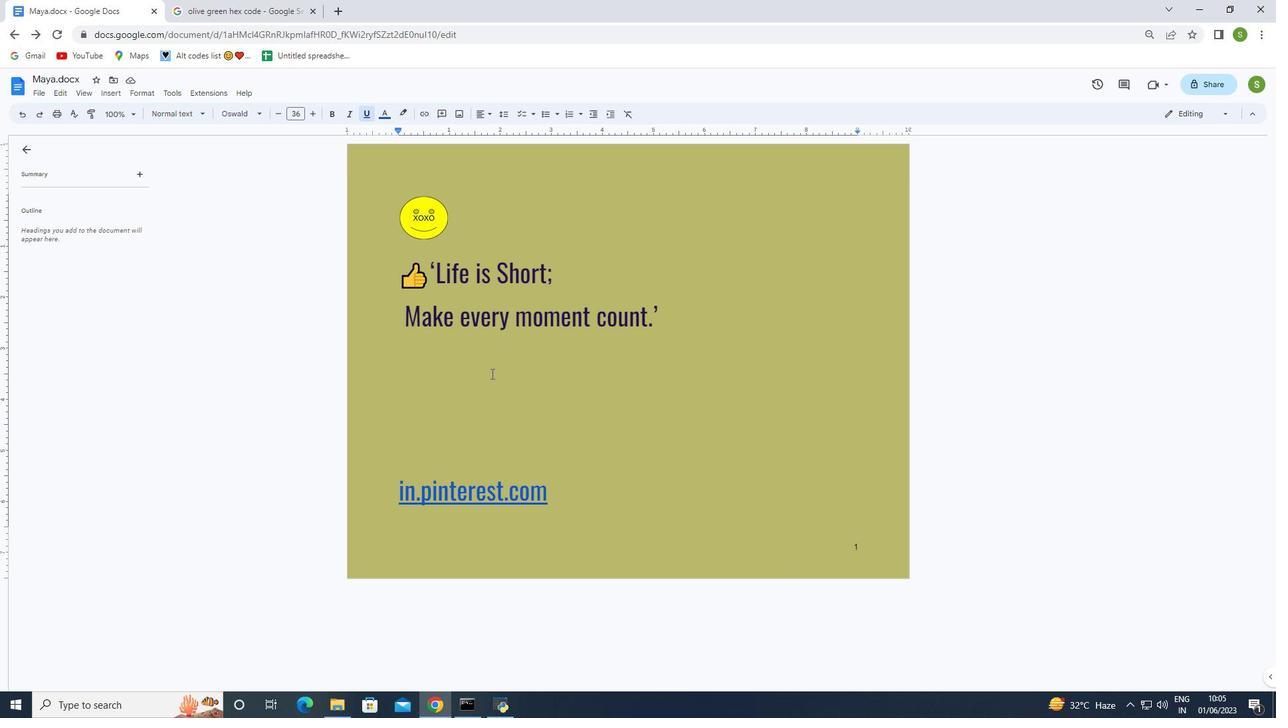 
